 Task: Look for space in New Delhi, India from 8th June, 2023 to 12th June, 2023 for 2 adults in price range Rs.8000 to Rs.16000. Place can be private room with 1  bedroom having 1 bed and 1 bathroom. Property type can be flatguest house, hotel. Amenities needed are: washing machine. Booking option can be shelf check-in. Required host language is English.
Action: Mouse moved to (426, 77)
Screenshot: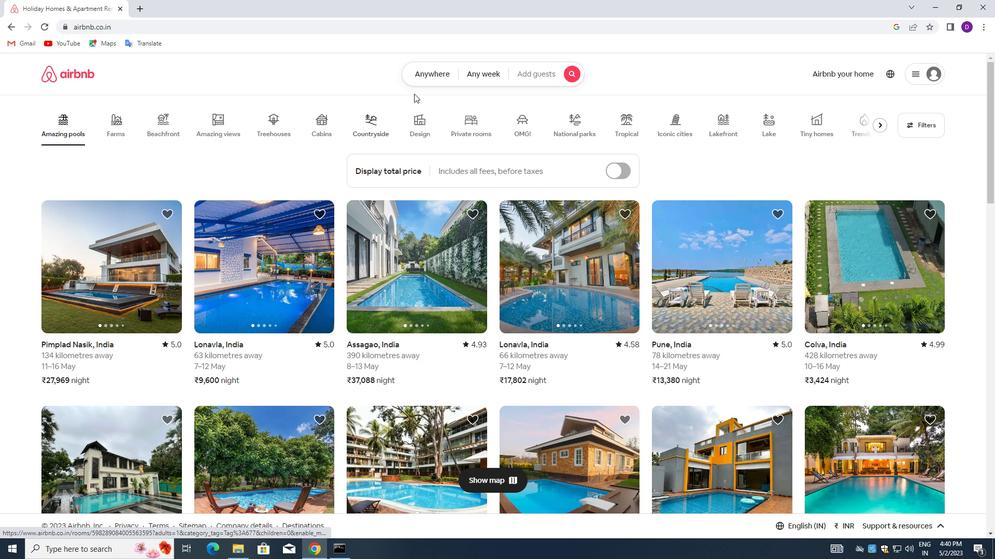 
Action: Mouse pressed left at (426, 77)
Screenshot: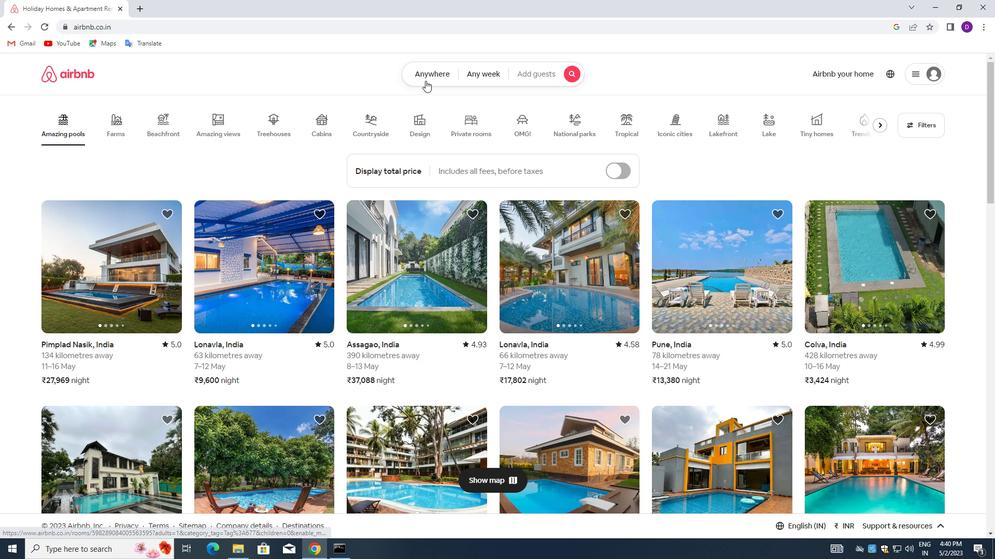 
Action: Mouse moved to (335, 115)
Screenshot: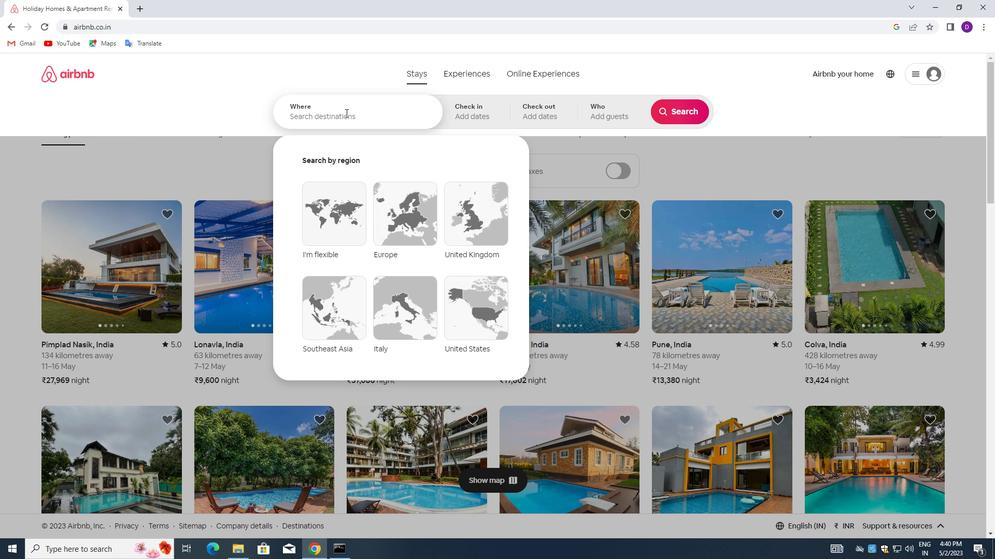 
Action: Mouse pressed left at (335, 115)
Screenshot: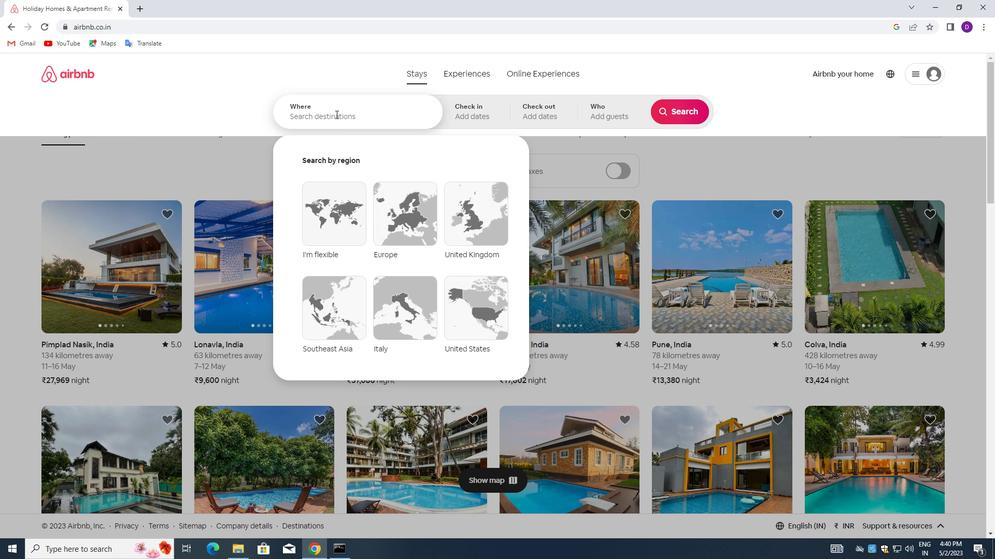 
Action: Mouse moved to (183, 113)
Screenshot: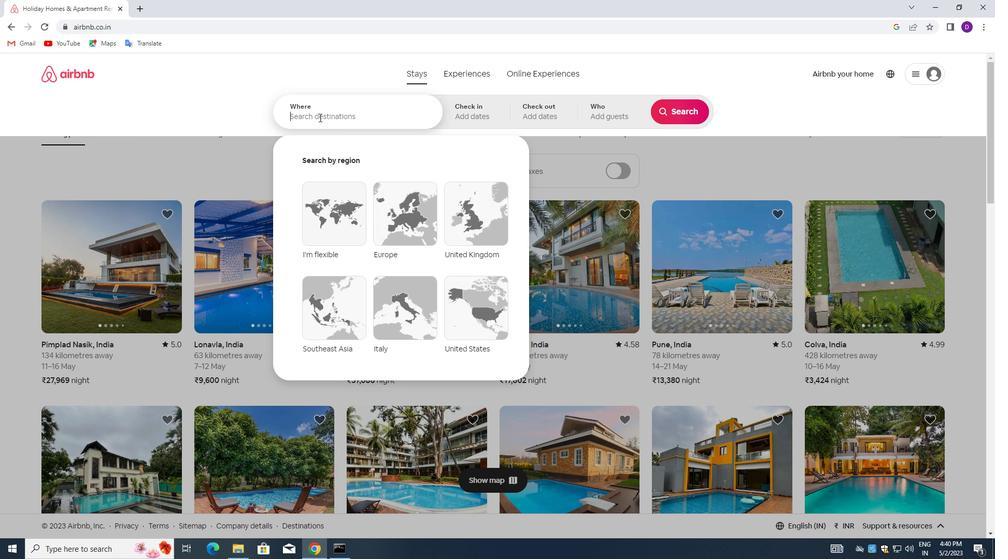 
Action: Key pressed <Key.shift_r><Key.shift>NEW<Key.space><Key.shift_r>DELHI,<Key.space><Key.down><Key.enter>
Screenshot: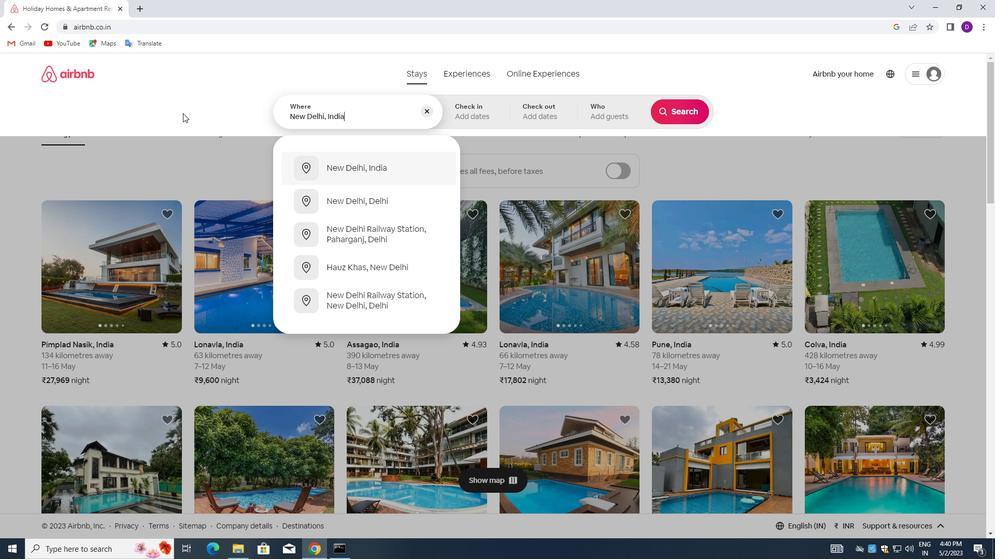 
Action: Mouse moved to (618, 264)
Screenshot: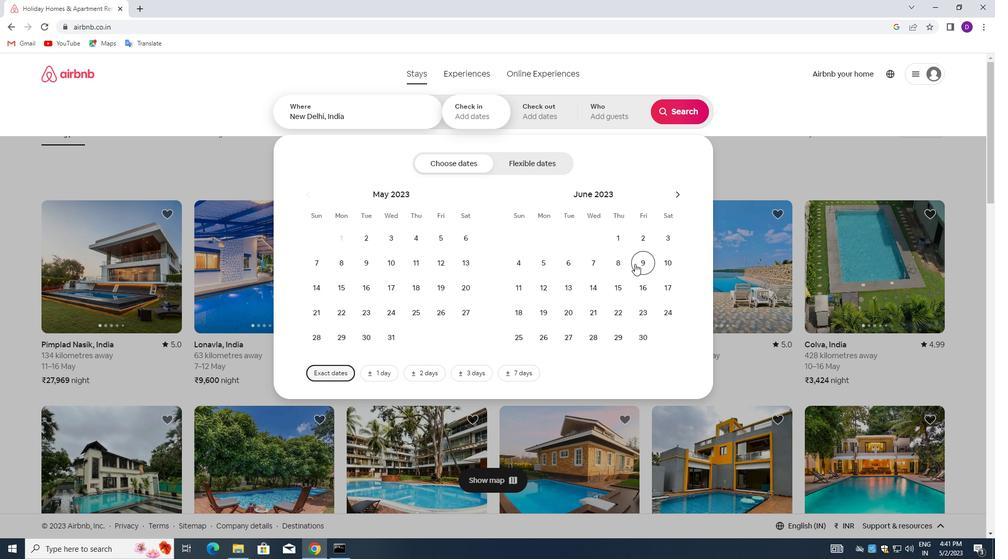 
Action: Mouse pressed left at (618, 264)
Screenshot: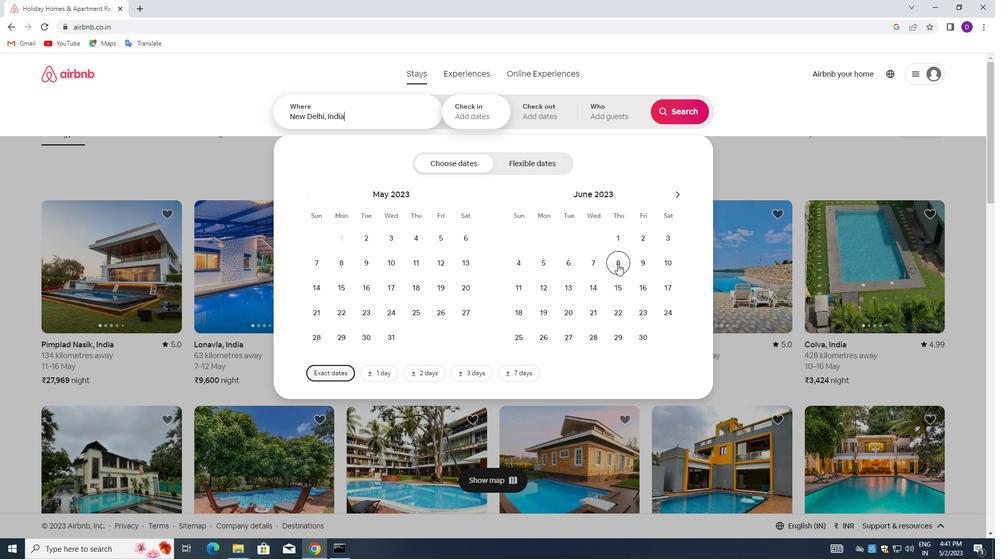 
Action: Mouse moved to (548, 284)
Screenshot: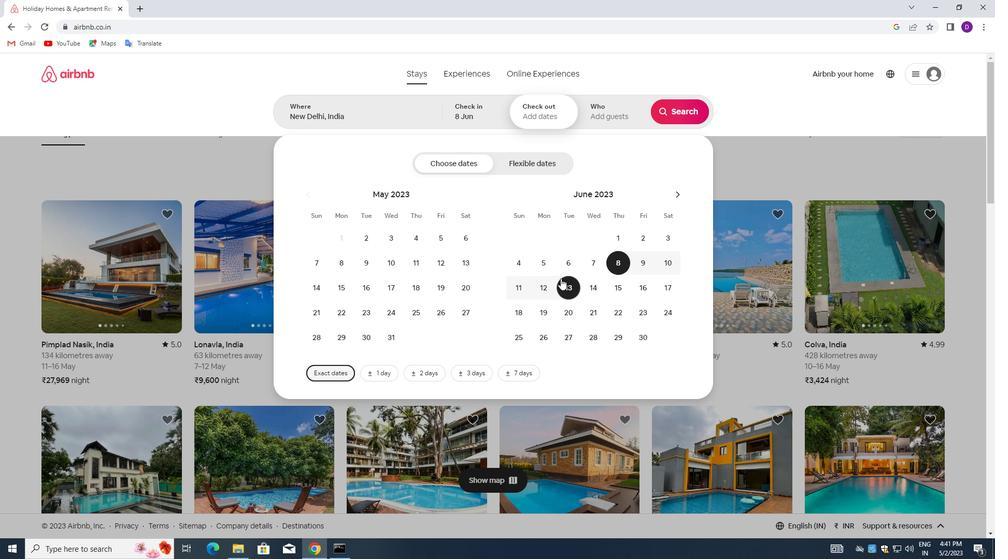 
Action: Mouse pressed left at (548, 284)
Screenshot: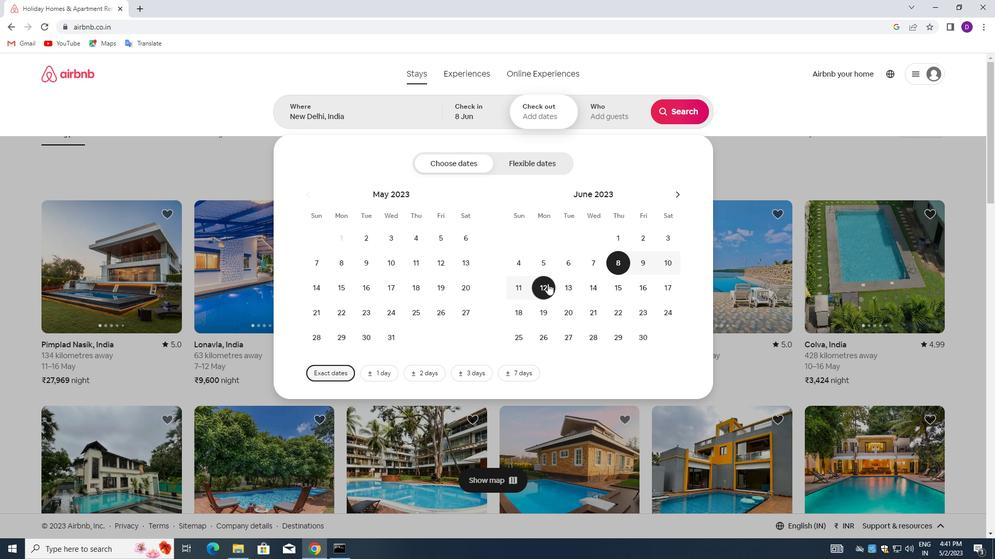 
Action: Mouse moved to (599, 120)
Screenshot: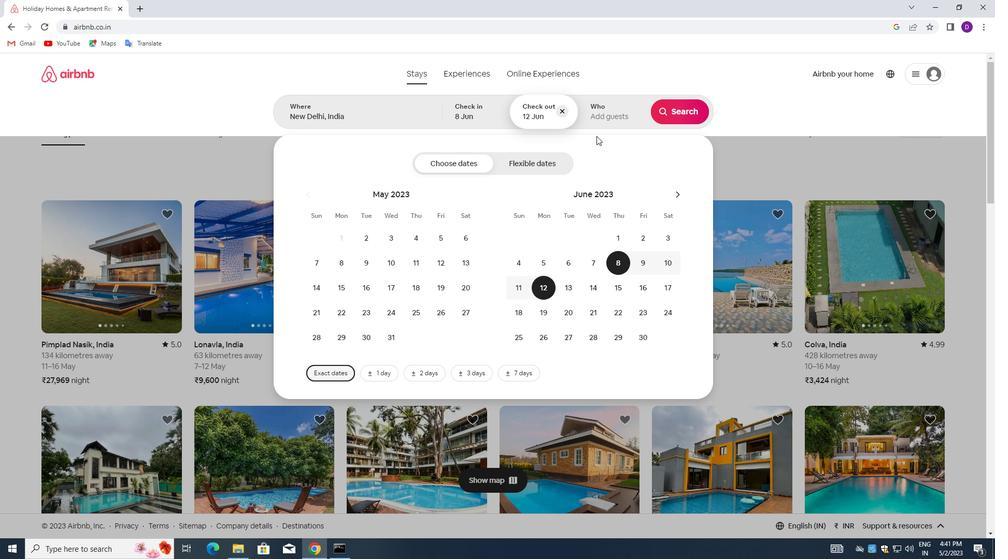 
Action: Mouse pressed left at (599, 120)
Screenshot: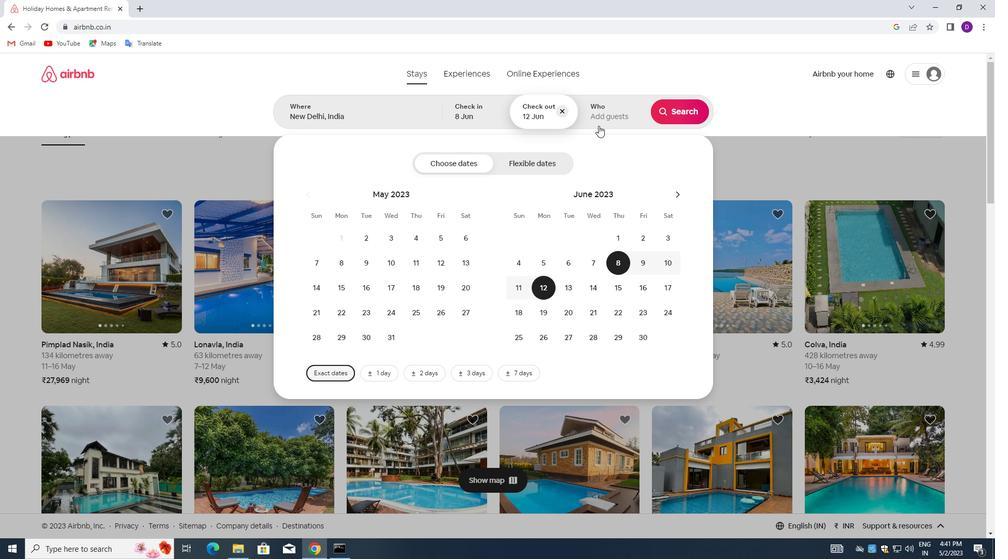 
Action: Mouse moved to (682, 169)
Screenshot: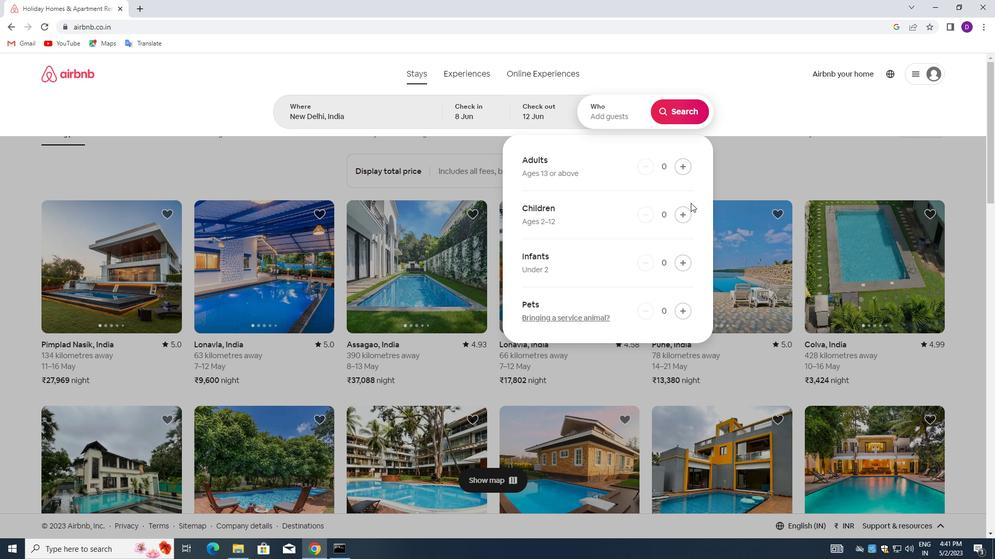 
Action: Mouse pressed left at (682, 169)
Screenshot: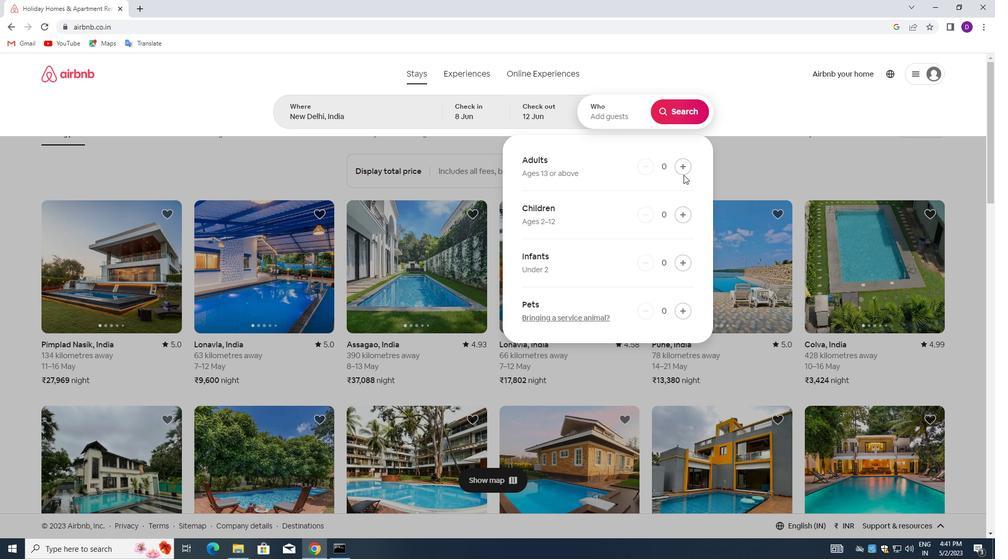 
Action: Mouse pressed left at (682, 169)
Screenshot: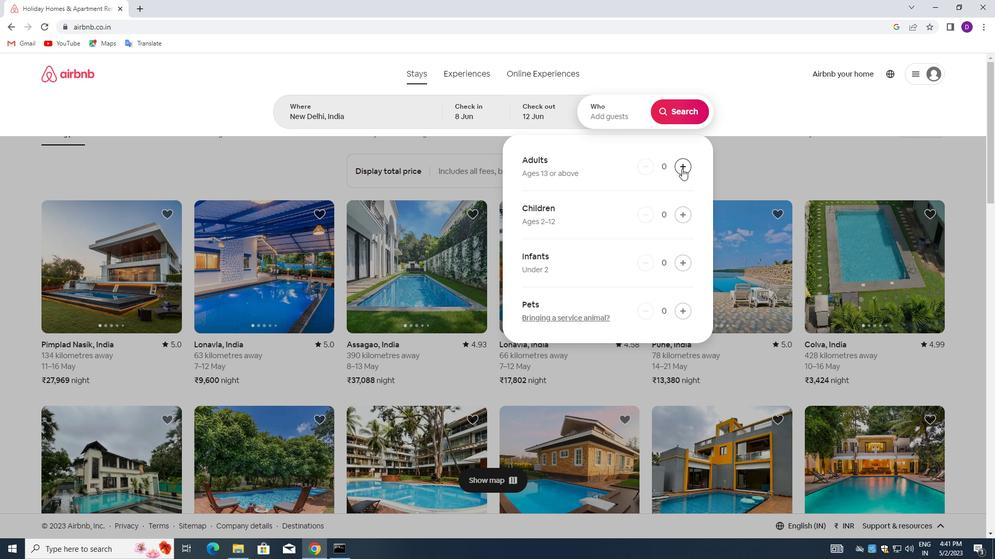 
Action: Mouse moved to (684, 108)
Screenshot: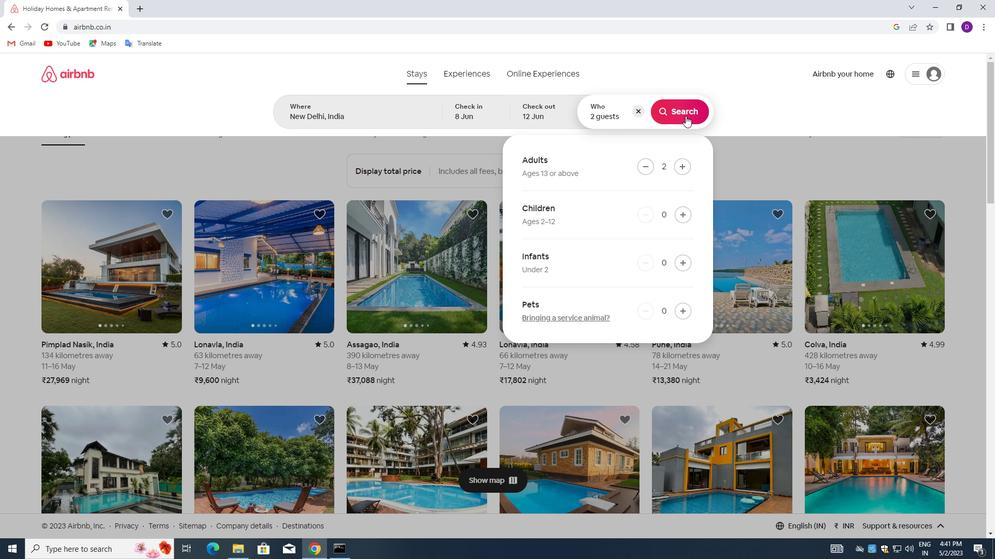 
Action: Mouse pressed left at (684, 108)
Screenshot: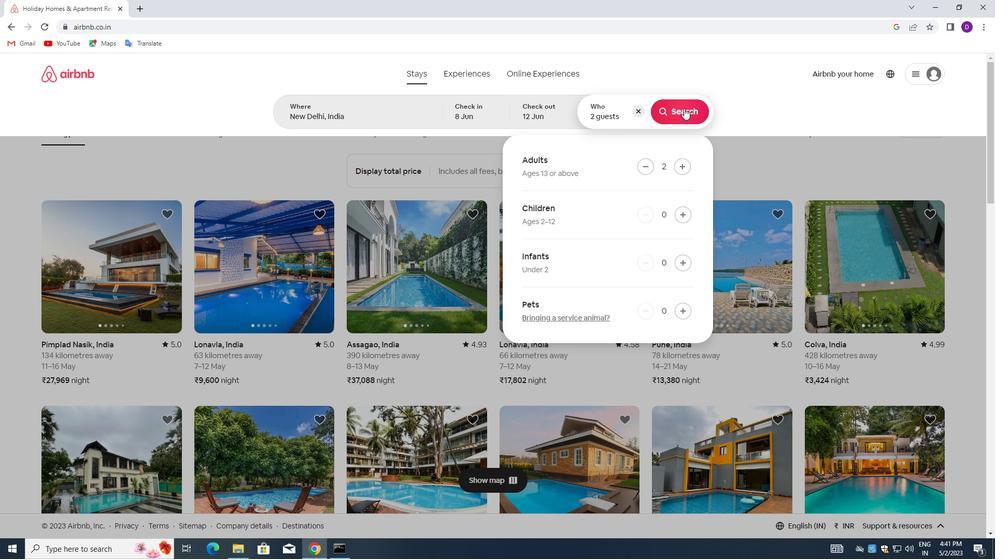 
Action: Mouse moved to (937, 118)
Screenshot: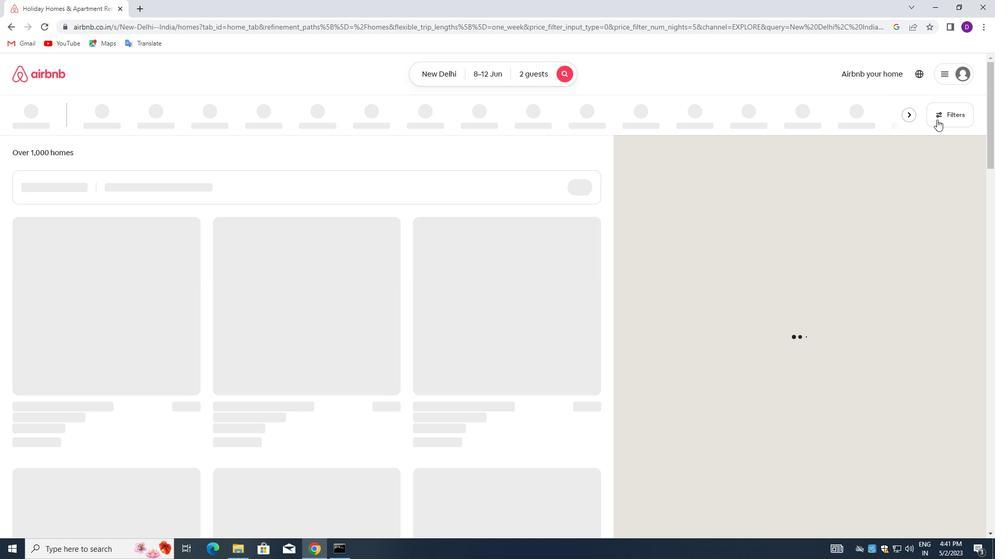 
Action: Mouse pressed left at (937, 118)
Screenshot: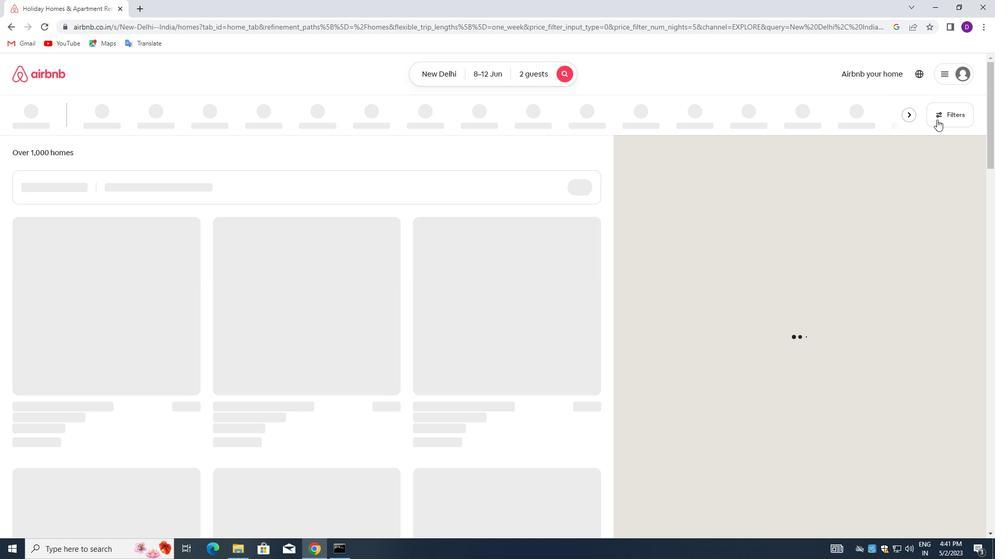 
Action: Mouse moved to (360, 247)
Screenshot: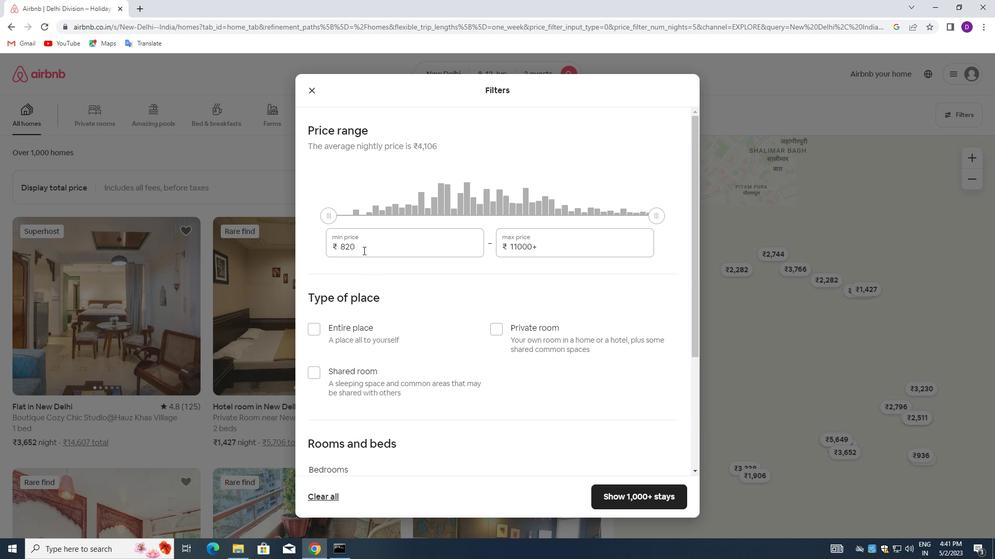 
Action: Mouse pressed left at (360, 247)
Screenshot: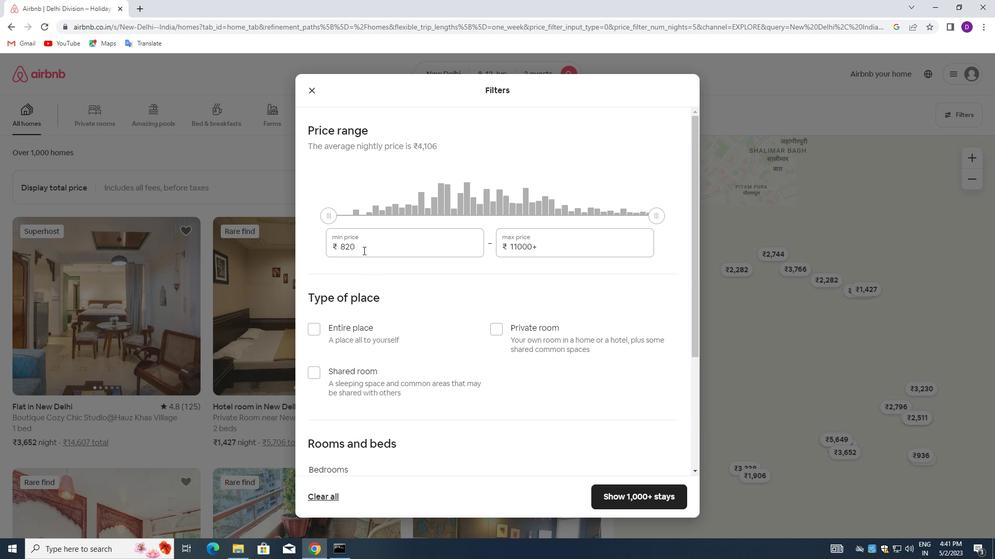 
Action: Mouse pressed left at (360, 247)
Screenshot: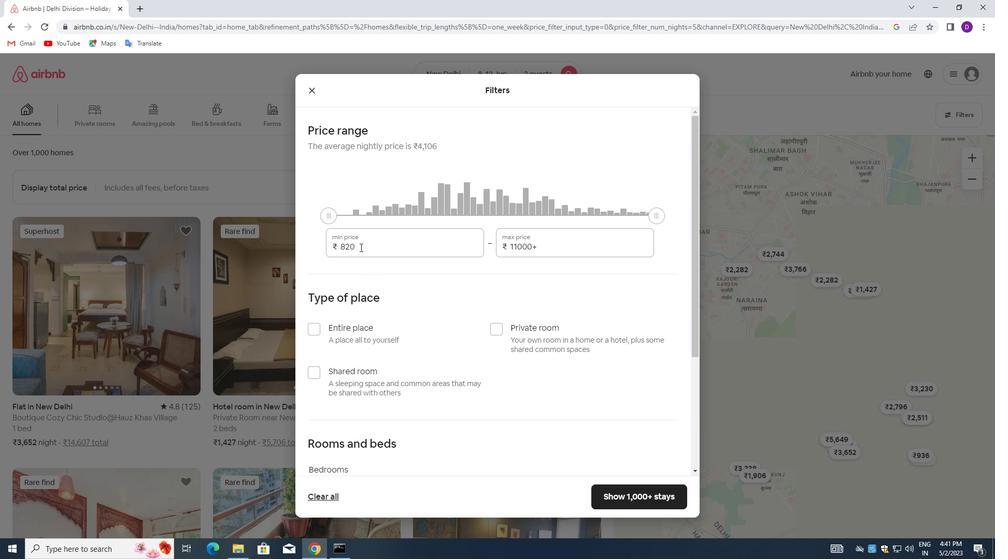 
Action: Key pressed 8000<Key.tab>16000
Screenshot: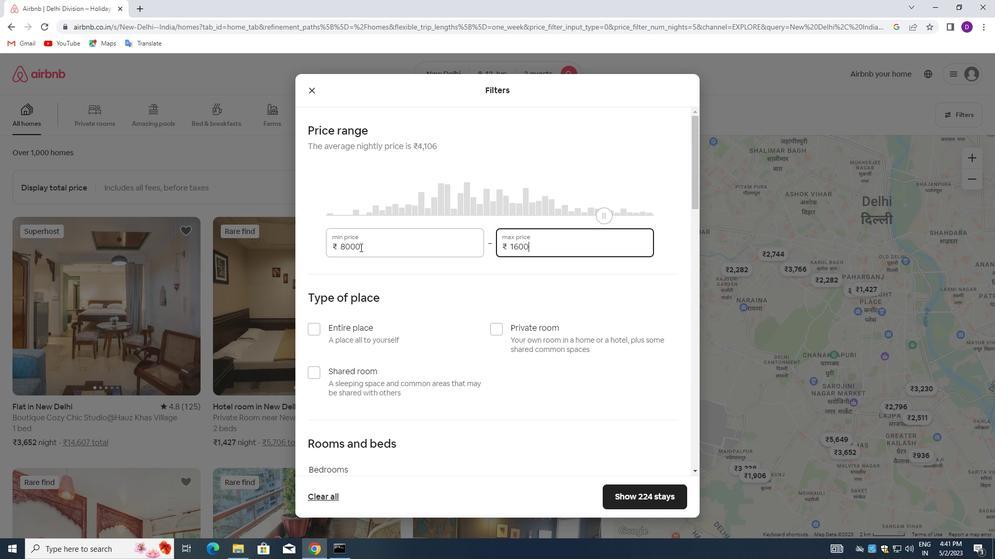 
Action: Mouse moved to (422, 345)
Screenshot: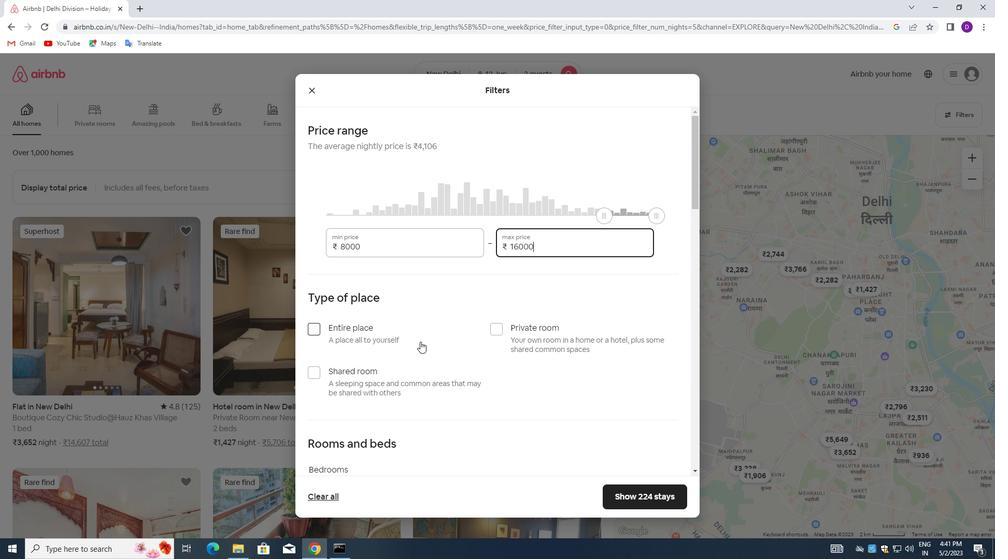 
Action: Mouse scrolled (422, 344) with delta (0, 0)
Screenshot: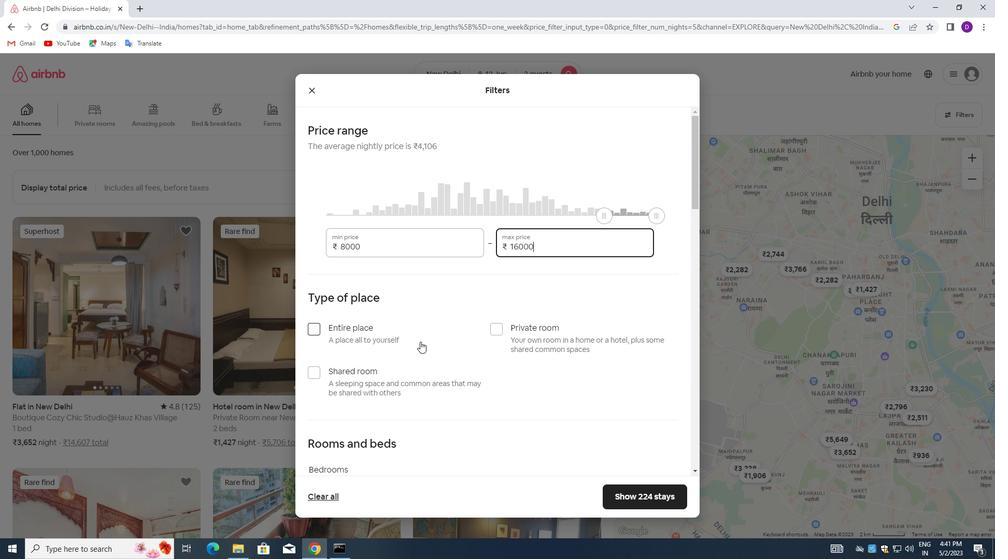 
Action: Mouse moved to (423, 347)
Screenshot: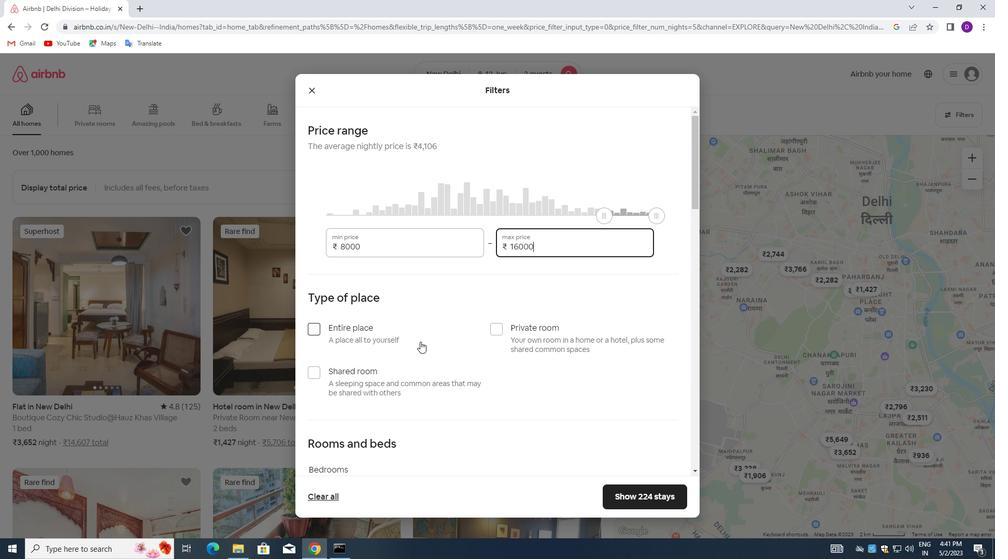 
Action: Mouse scrolled (423, 346) with delta (0, 0)
Screenshot: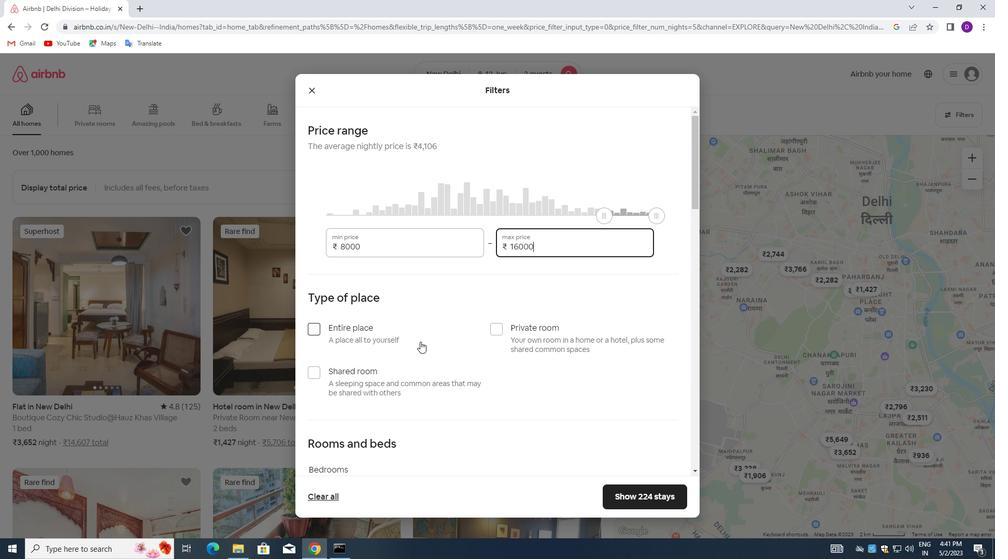 
Action: Mouse moved to (499, 227)
Screenshot: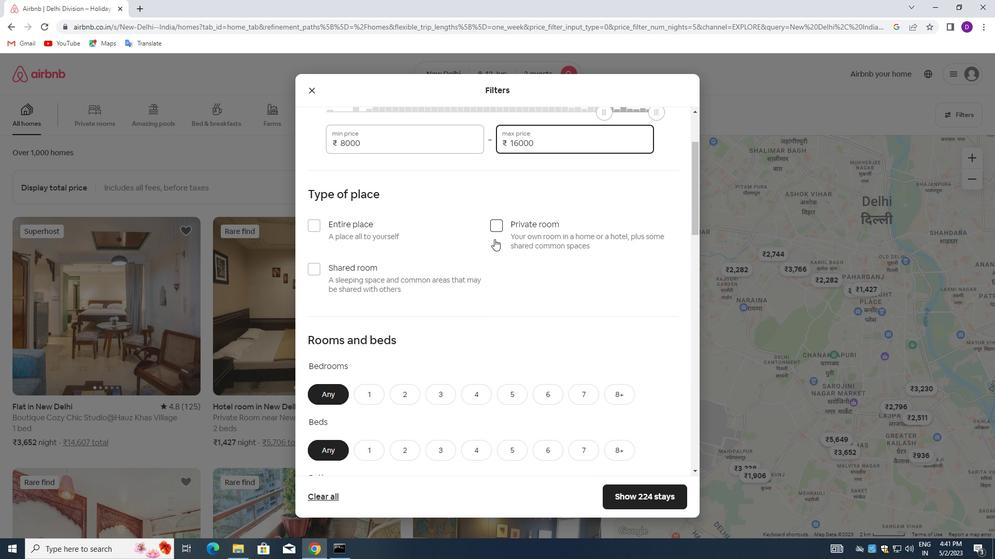 
Action: Mouse pressed left at (499, 227)
Screenshot: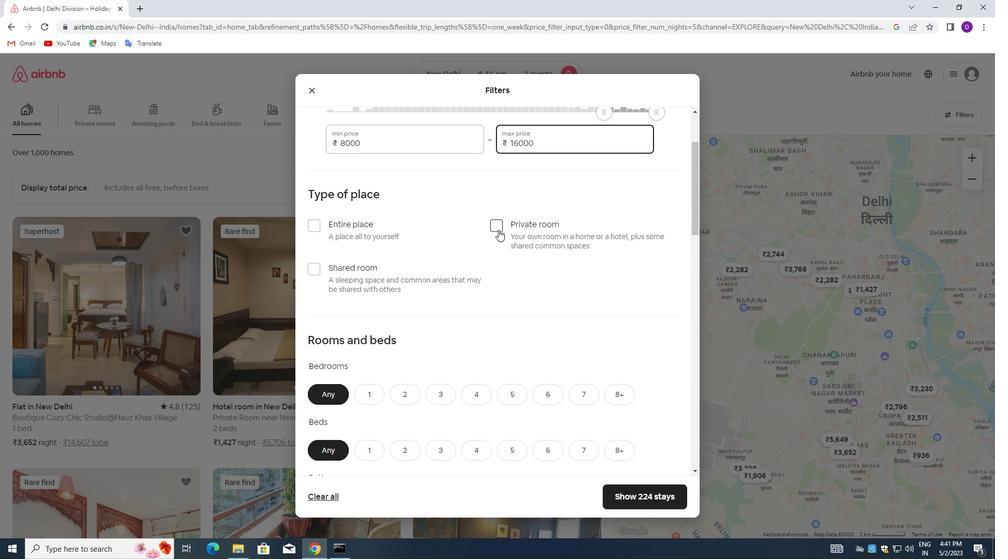 
Action: Mouse moved to (500, 277)
Screenshot: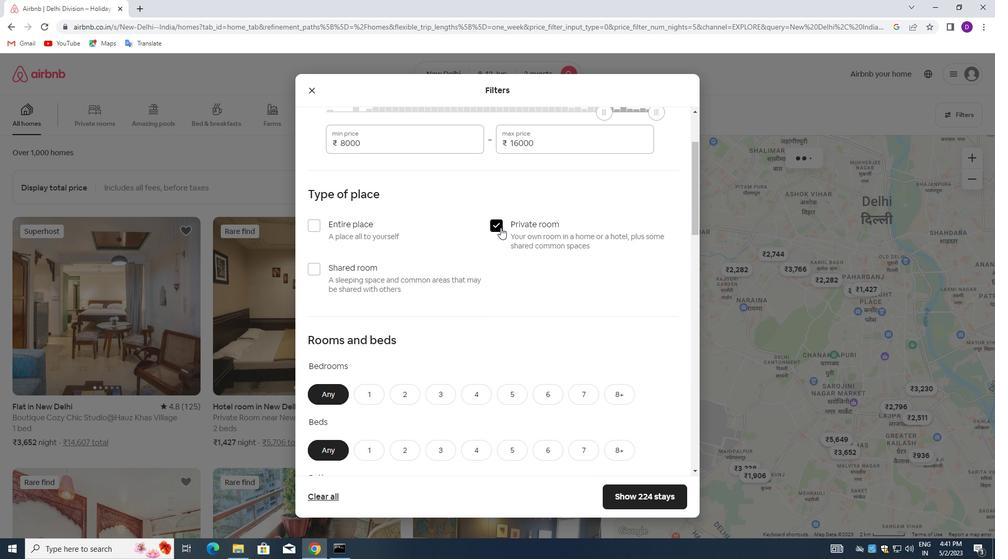 
Action: Mouse scrolled (500, 277) with delta (0, 0)
Screenshot: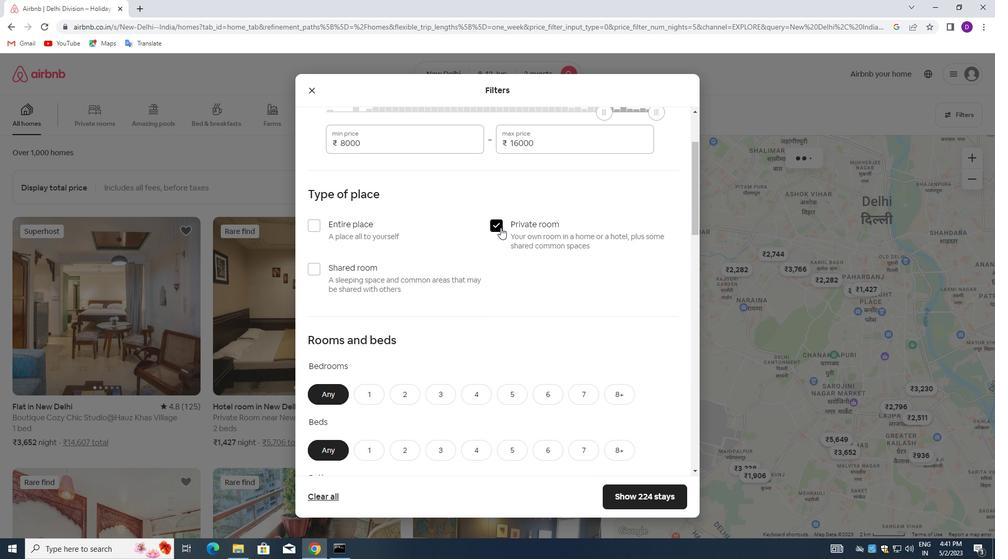 
Action: Mouse moved to (497, 284)
Screenshot: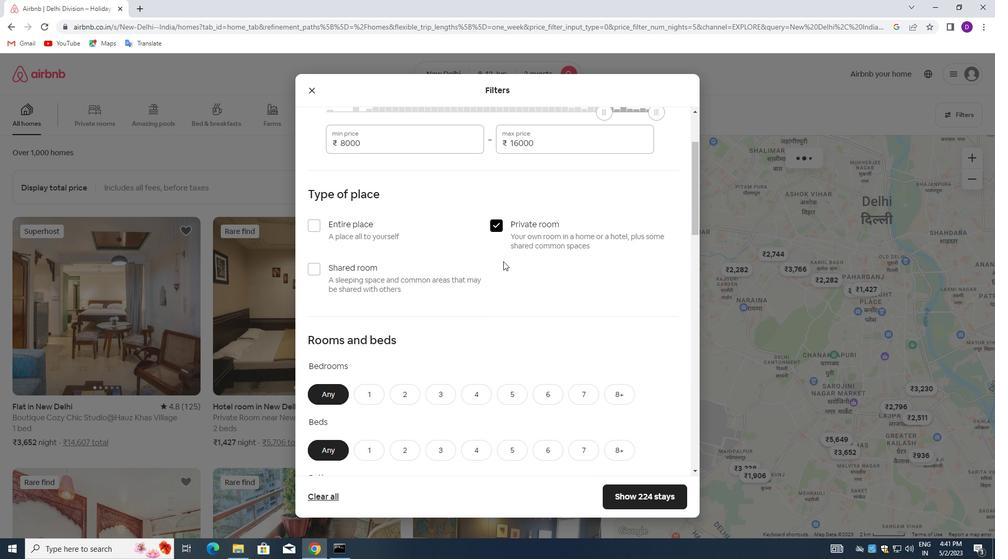 
Action: Mouse scrolled (497, 284) with delta (0, 0)
Screenshot: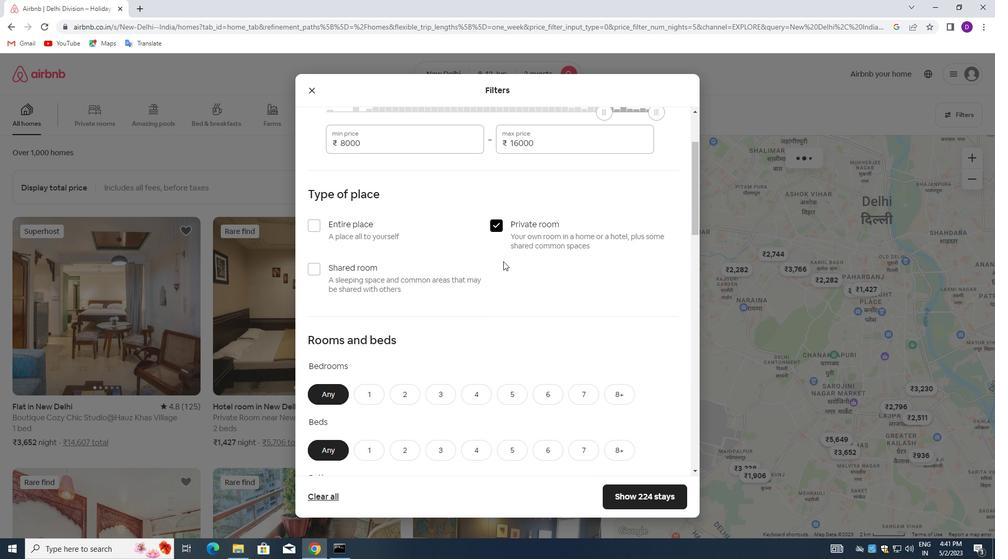 
Action: Mouse moved to (493, 290)
Screenshot: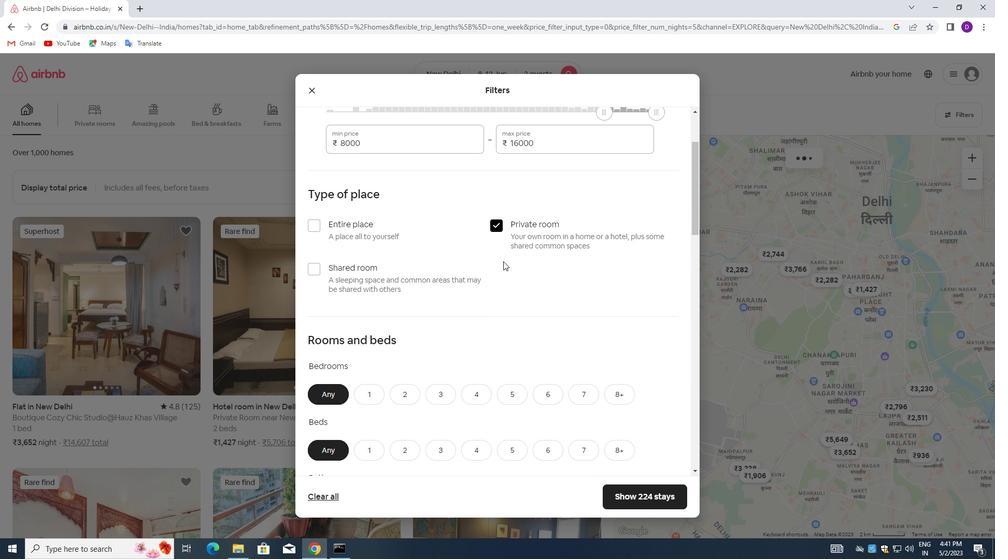
Action: Mouse scrolled (493, 289) with delta (0, 0)
Screenshot: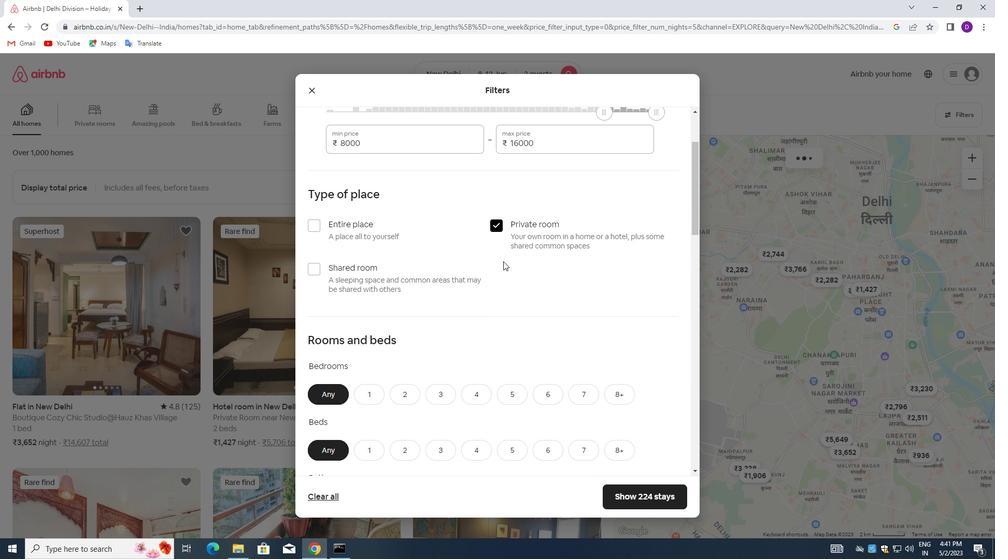 
Action: Mouse moved to (377, 238)
Screenshot: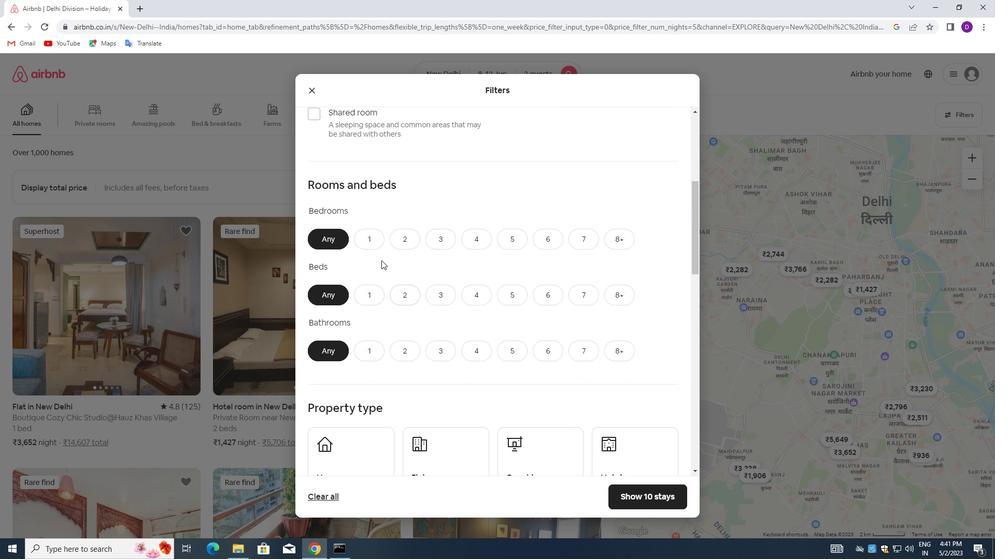
Action: Mouse pressed left at (377, 238)
Screenshot: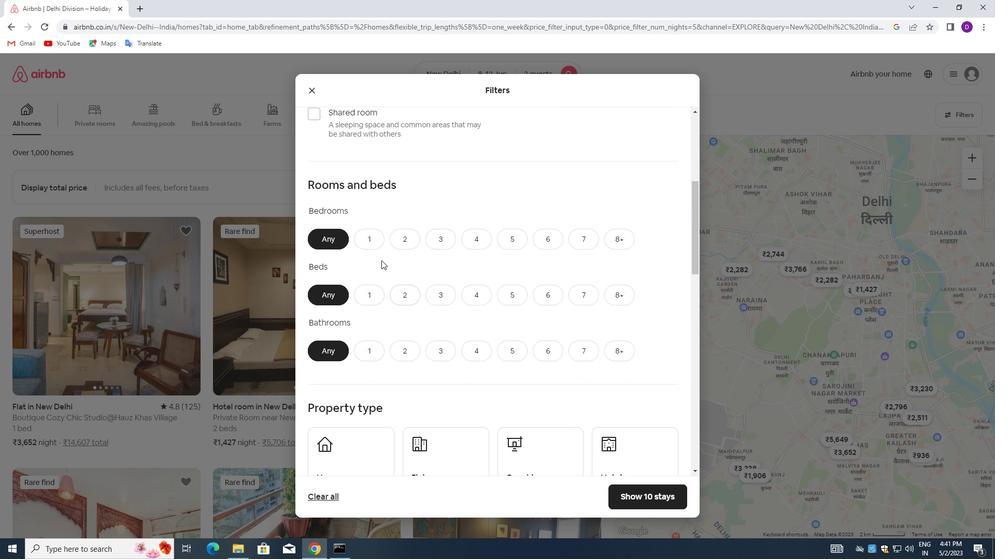 
Action: Mouse moved to (370, 296)
Screenshot: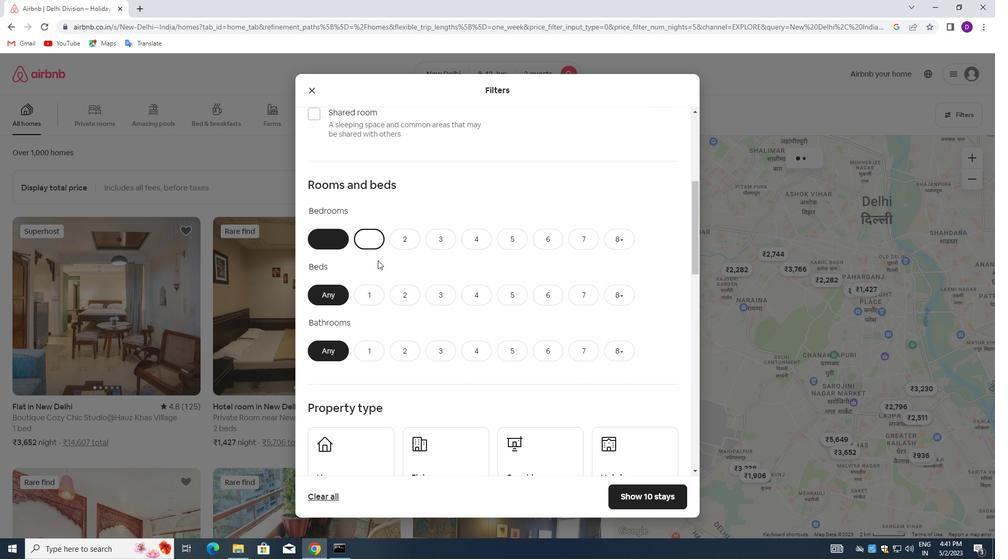 
Action: Mouse pressed left at (370, 296)
Screenshot: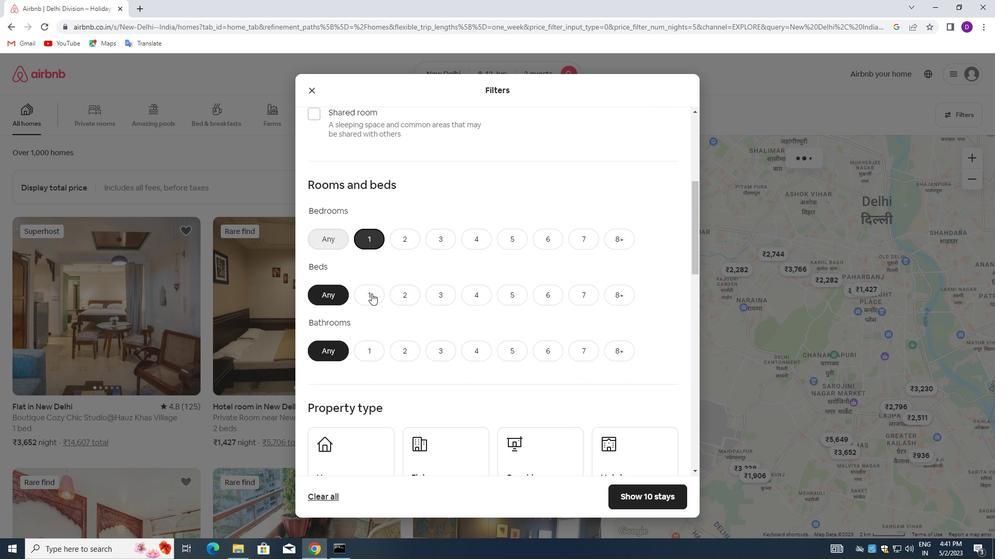 
Action: Mouse moved to (373, 345)
Screenshot: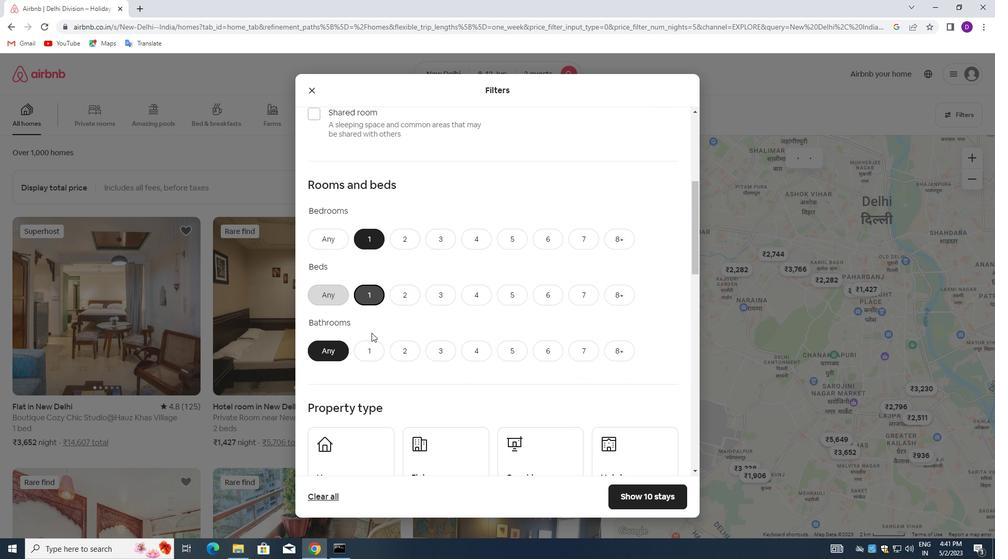 
Action: Mouse pressed left at (373, 345)
Screenshot: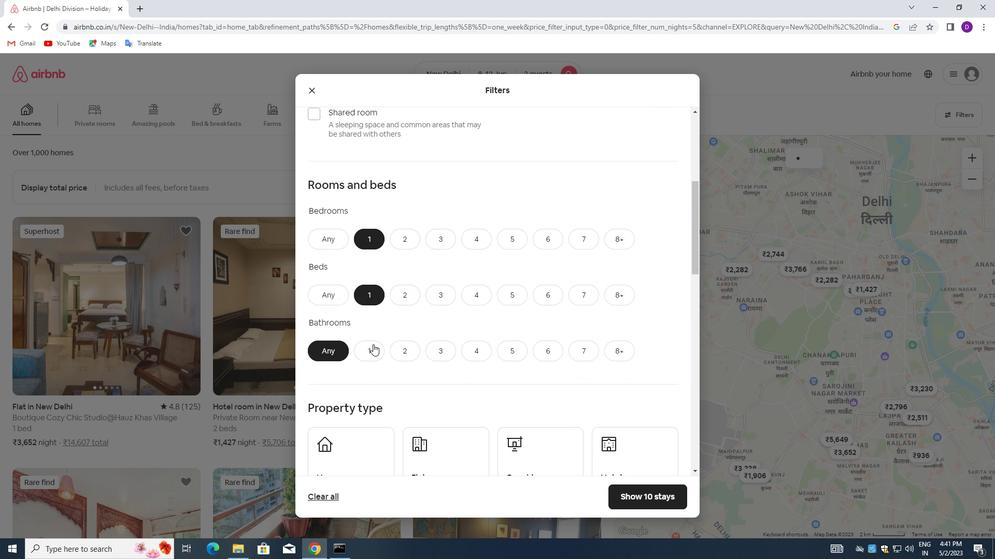 
Action: Mouse moved to (508, 321)
Screenshot: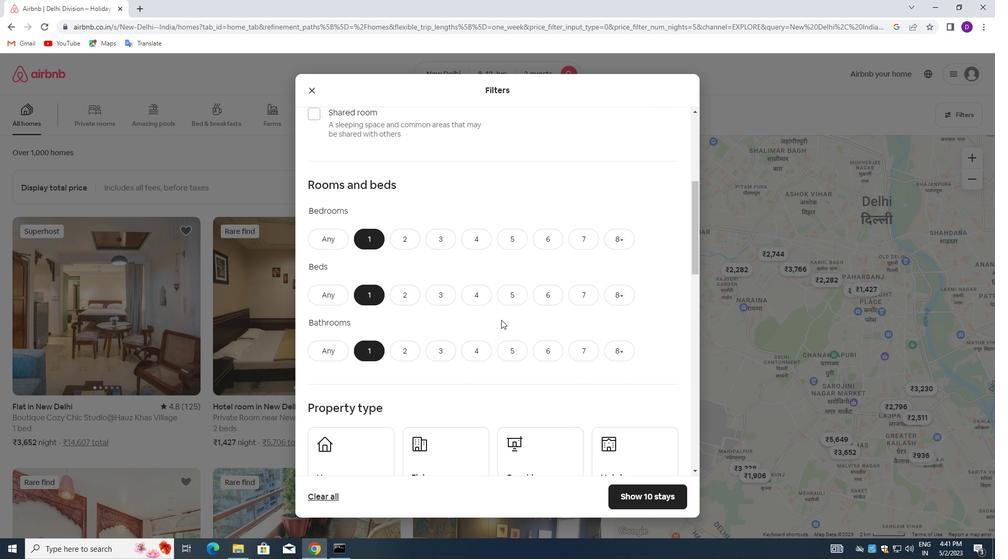 
Action: Mouse scrolled (508, 321) with delta (0, 0)
Screenshot: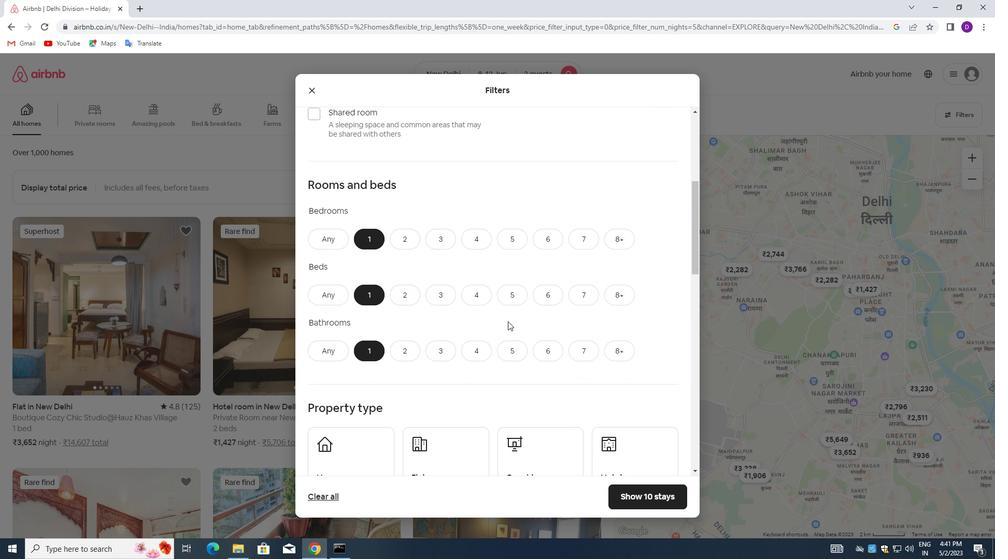 
Action: Mouse moved to (508, 322)
Screenshot: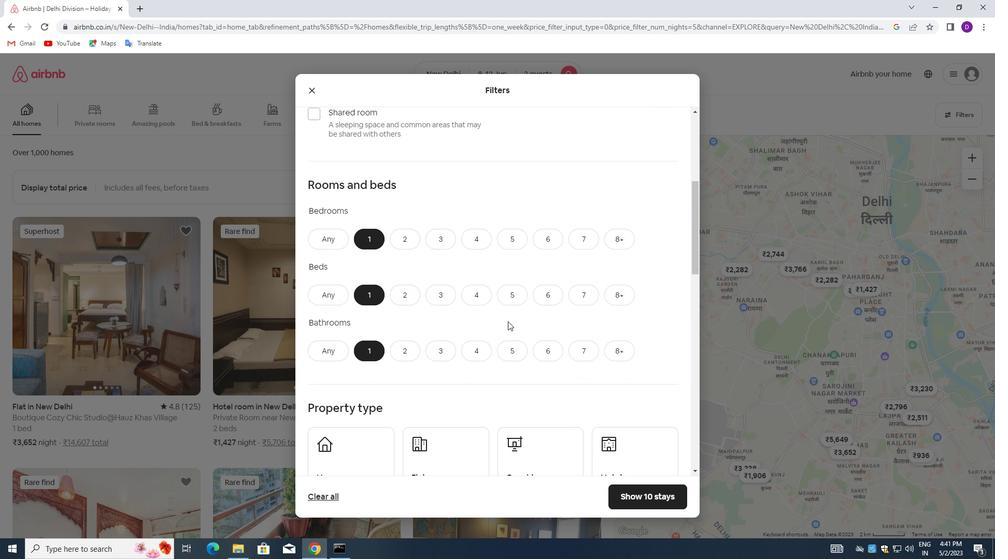 
Action: Mouse scrolled (508, 321) with delta (0, 0)
Screenshot: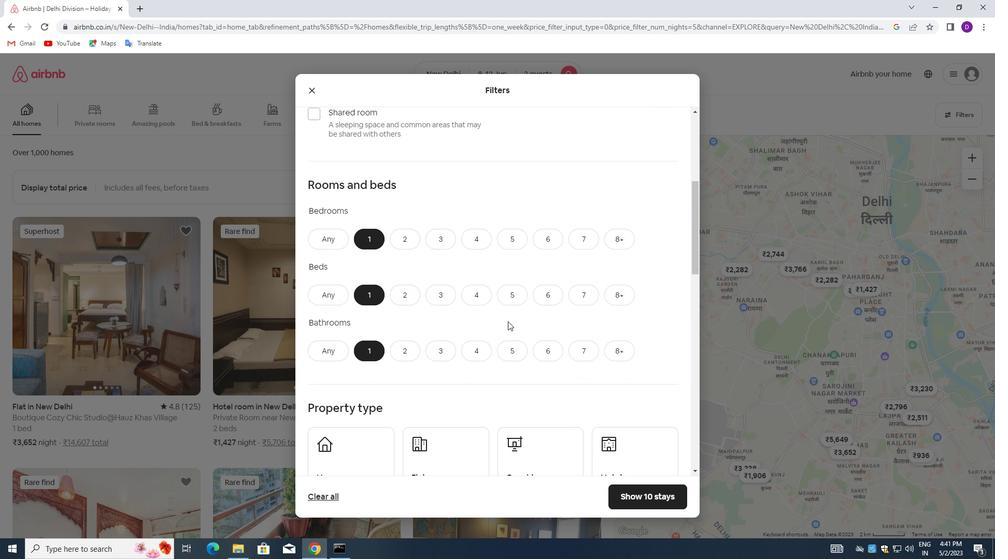 
Action: Mouse moved to (451, 358)
Screenshot: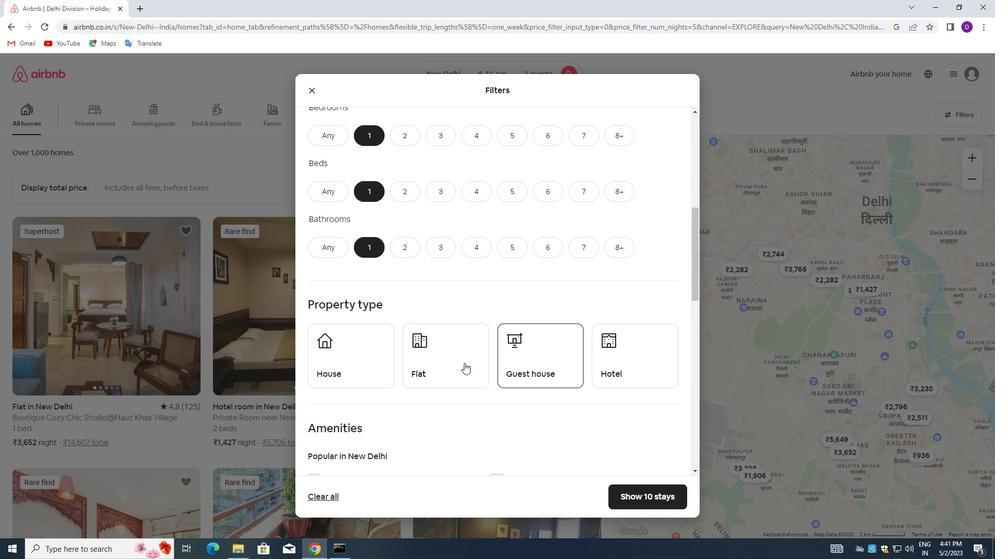 
Action: Mouse pressed left at (451, 358)
Screenshot: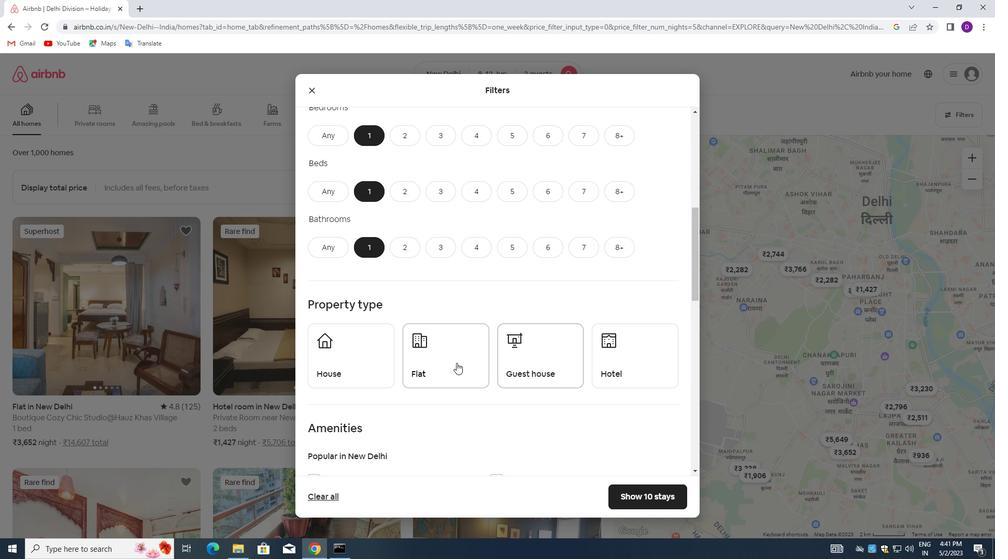 
Action: Mouse moved to (521, 352)
Screenshot: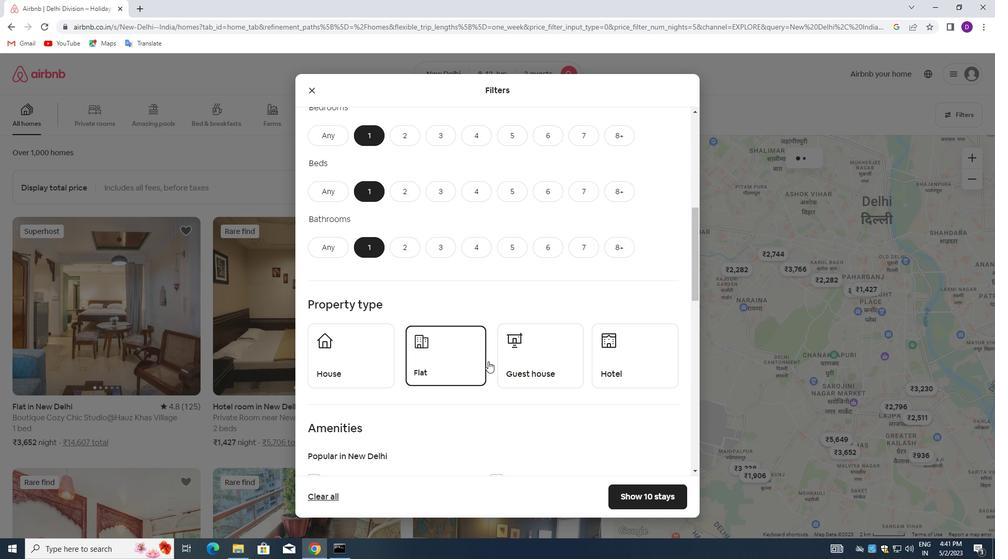 
Action: Mouse pressed left at (521, 352)
Screenshot: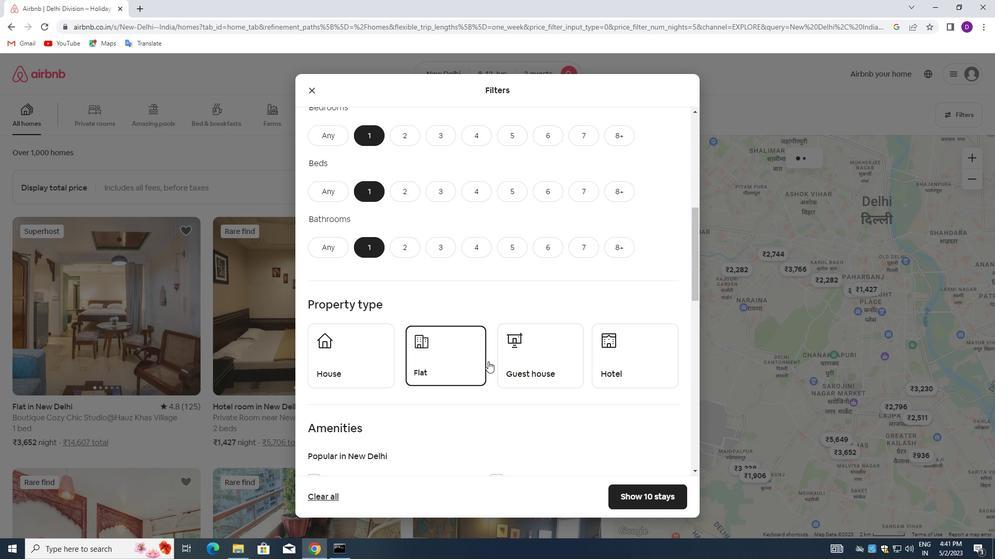 
Action: Mouse moved to (615, 355)
Screenshot: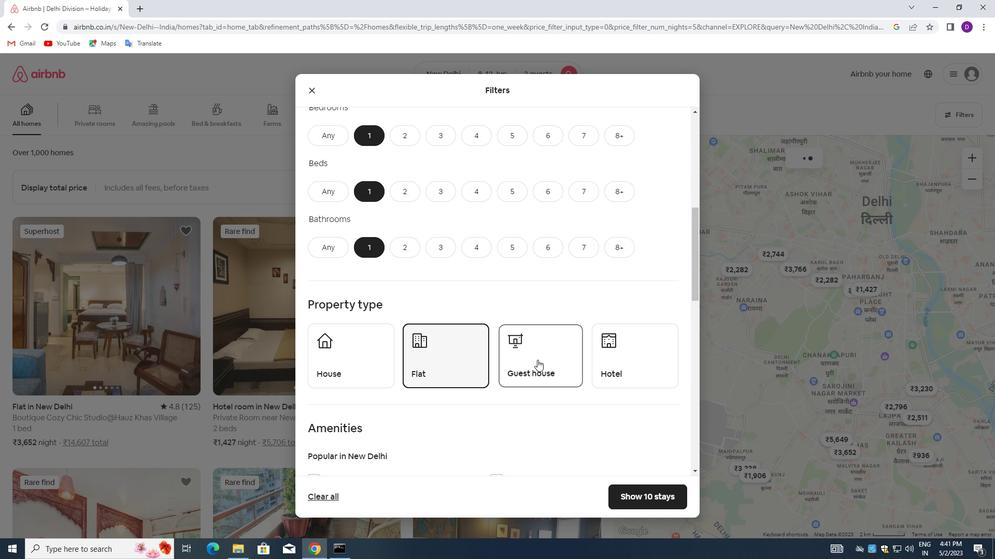 
Action: Mouse pressed left at (615, 355)
Screenshot: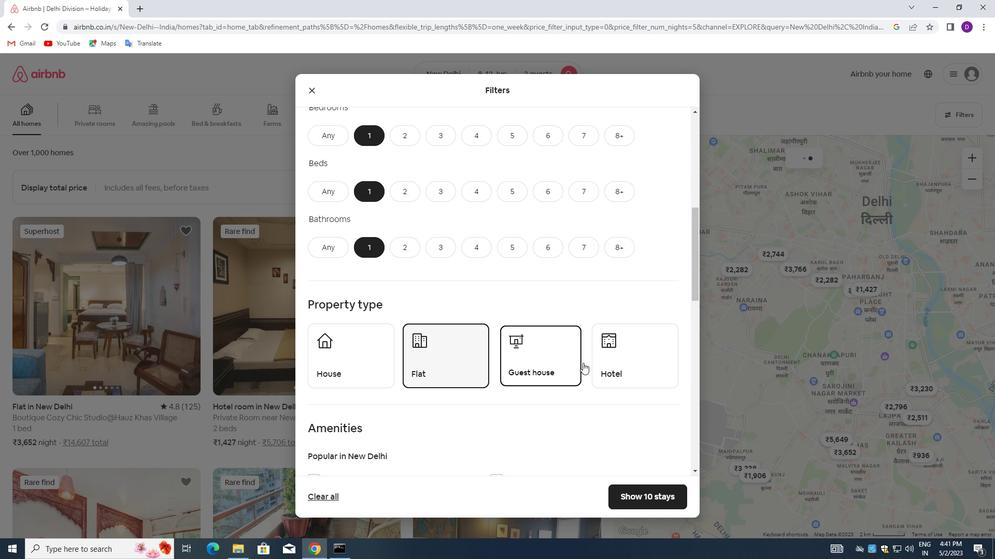 
Action: Mouse moved to (458, 341)
Screenshot: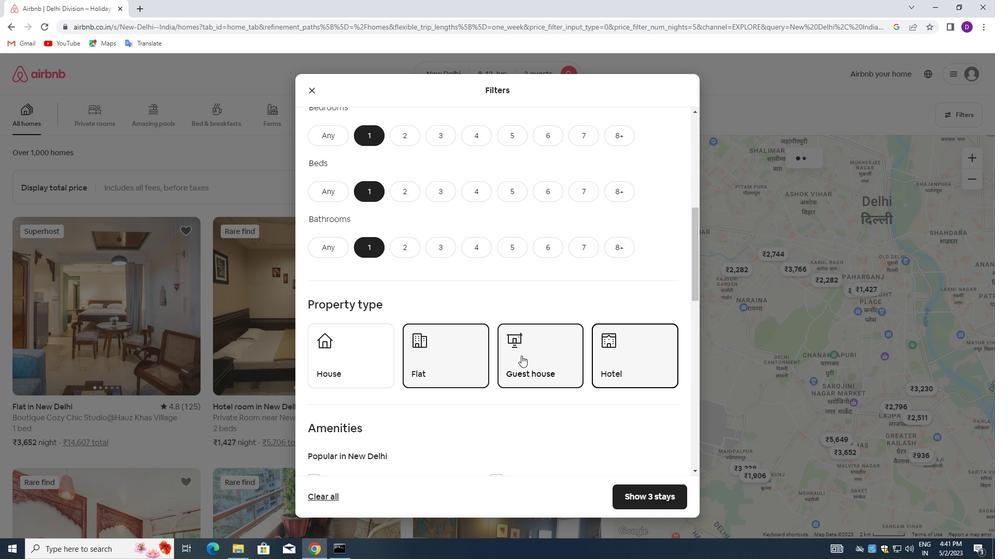 
Action: Mouse scrolled (458, 340) with delta (0, 0)
Screenshot: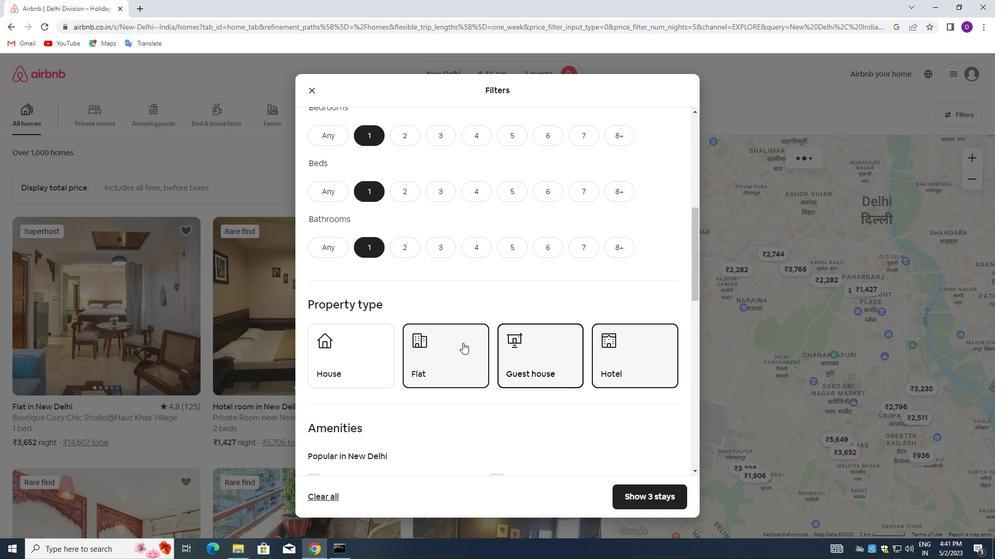 
Action: Mouse scrolled (458, 340) with delta (0, 0)
Screenshot: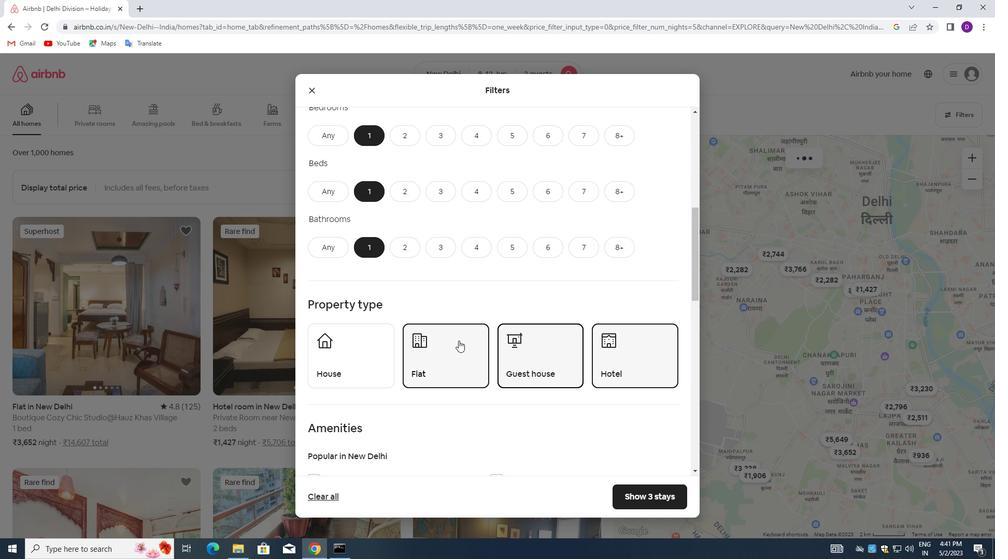
Action: Mouse scrolled (458, 340) with delta (0, 0)
Screenshot: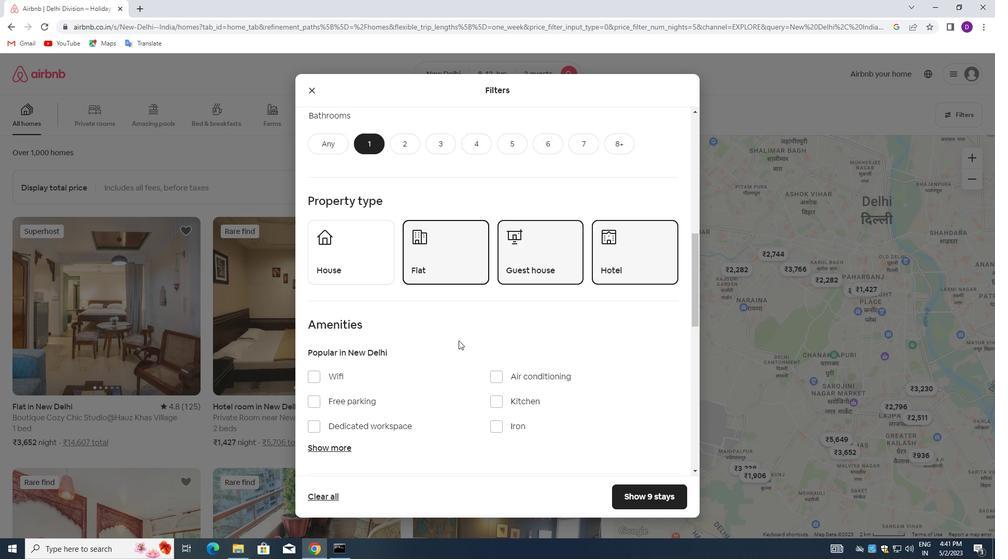 
Action: Mouse moved to (446, 330)
Screenshot: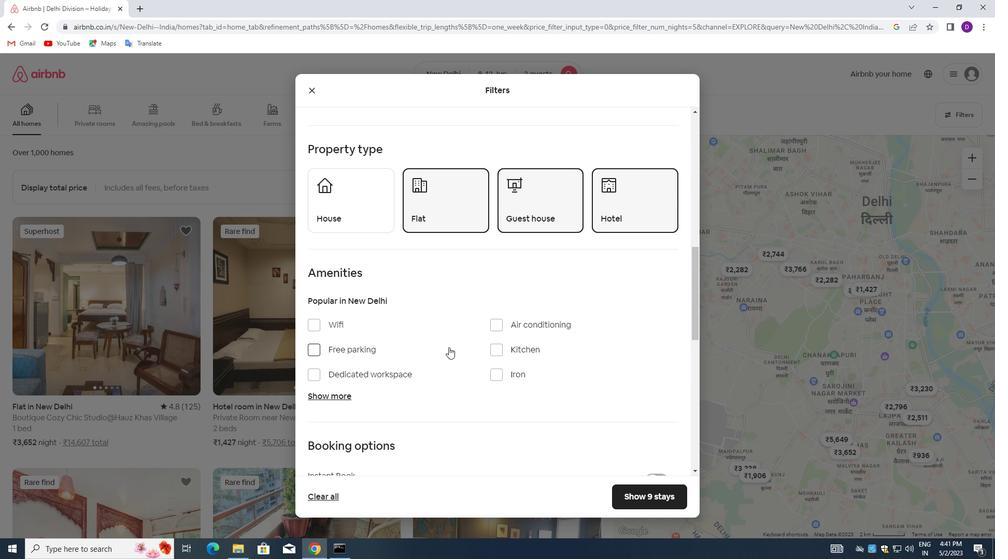 
Action: Mouse scrolled (446, 330) with delta (0, 0)
Screenshot: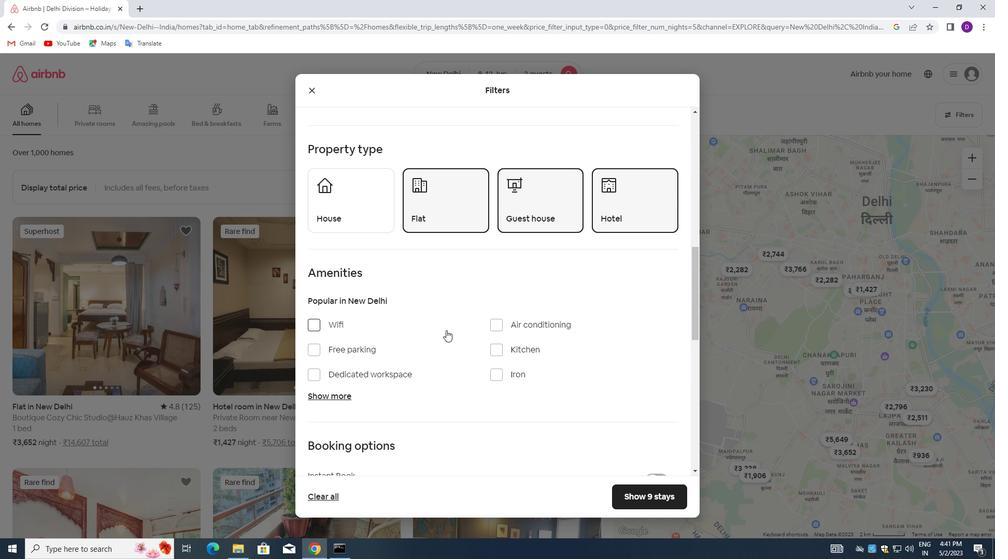 
Action: Mouse scrolled (446, 330) with delta (0, 0)
Screenshot: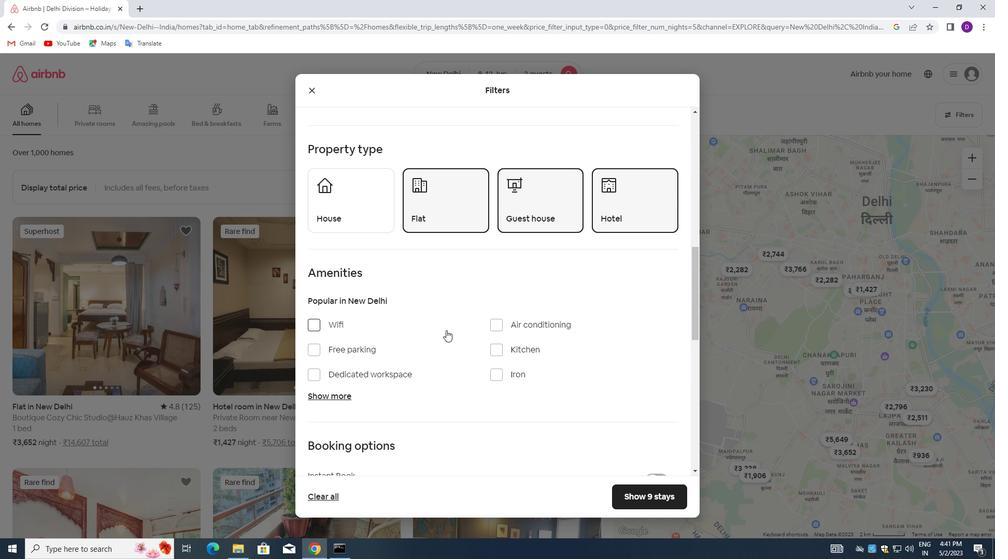 
Action: Mouse scrolled (446, 330) with delta (0, 0)
Screenshot: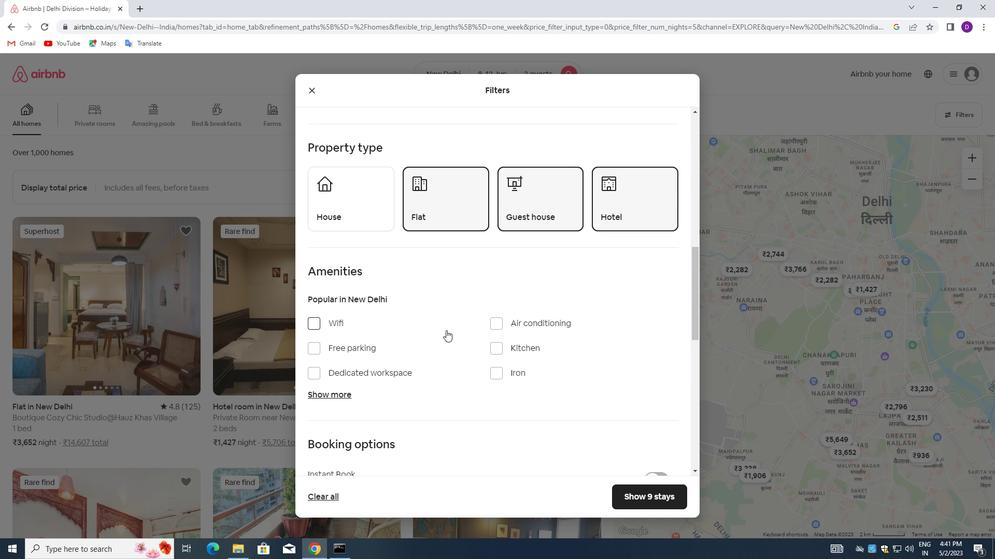 
Action: Mouse moved to (321, 241)
Screenshot: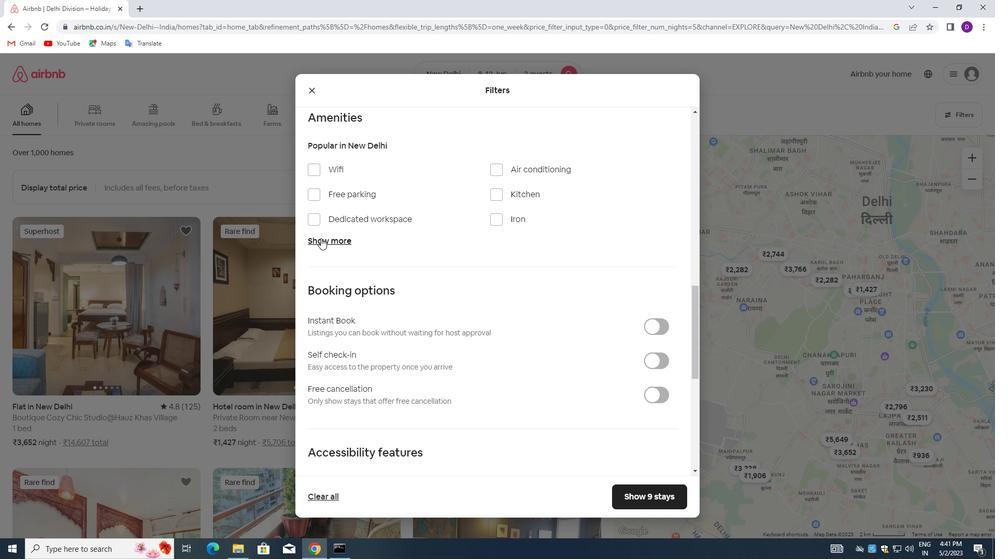 
Action: Mouse pressed left at (321, 241)
Screenshot: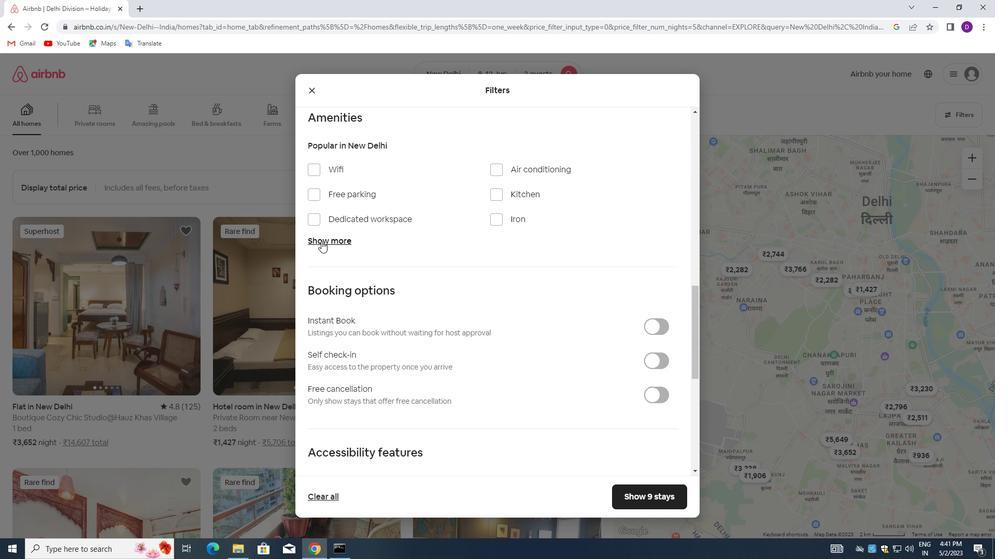 
Action: Mouse moved to (310, 276)
Screenshot: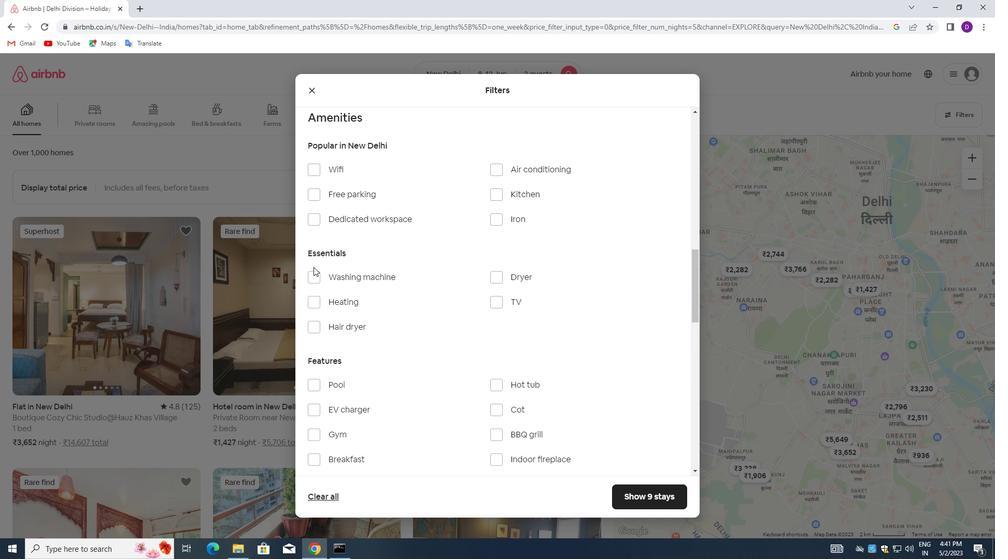 
Action: Mouse pressed left at (310, 276)
Screenshot: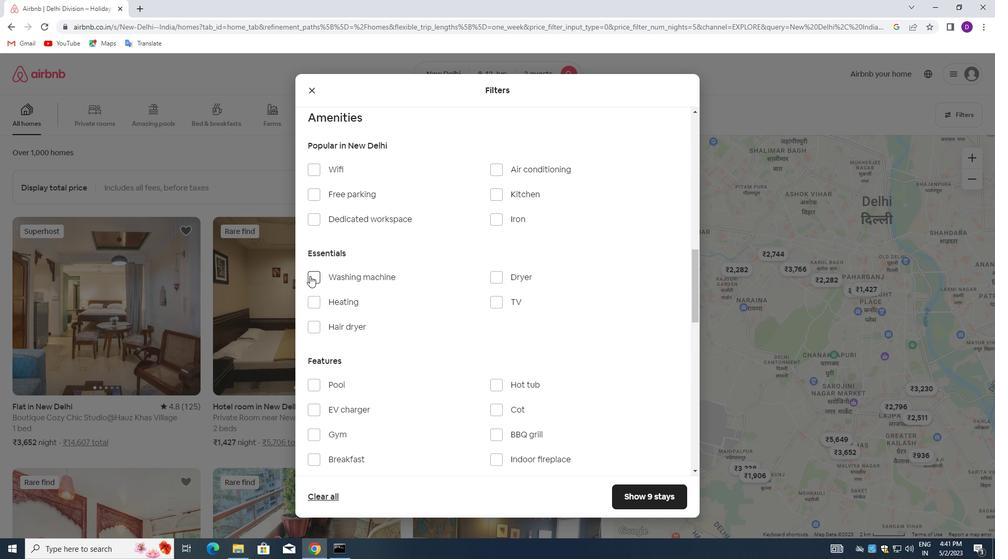 
Action: Mouse moved to (495, 330)
Screenshot: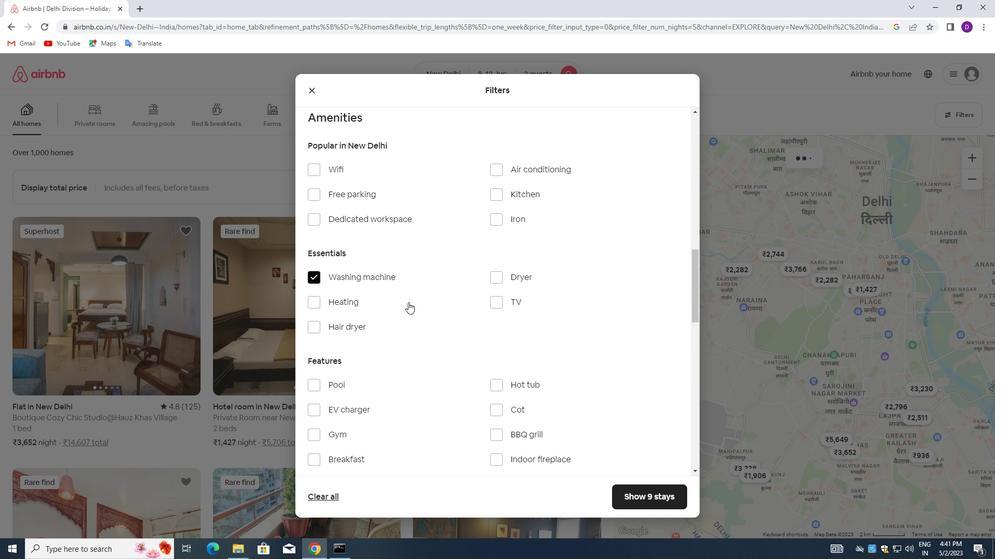 
Action: Mouse scrolled (495, 329) with delta (0, 0)
Screenshot: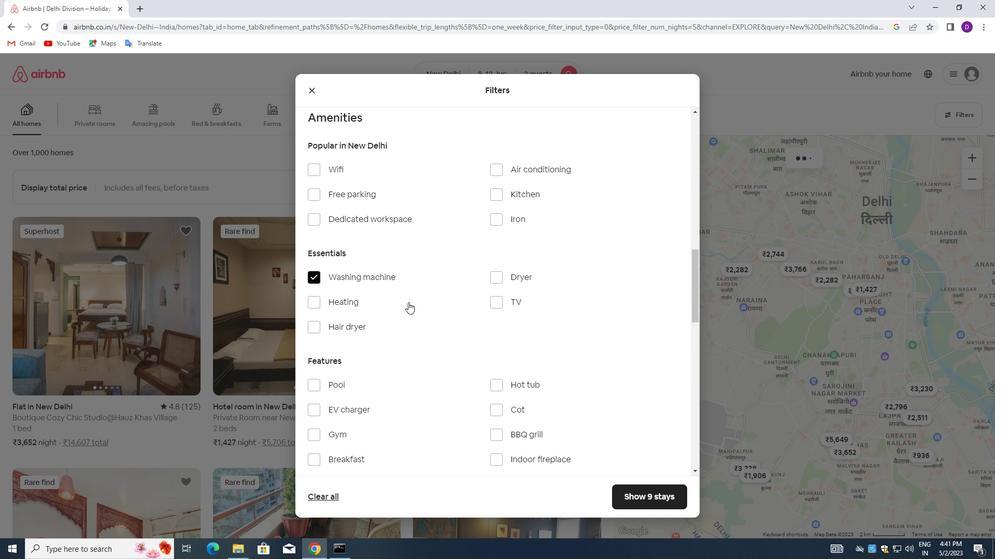 
Action: Mouse moved to (496, 331)
Screenshot: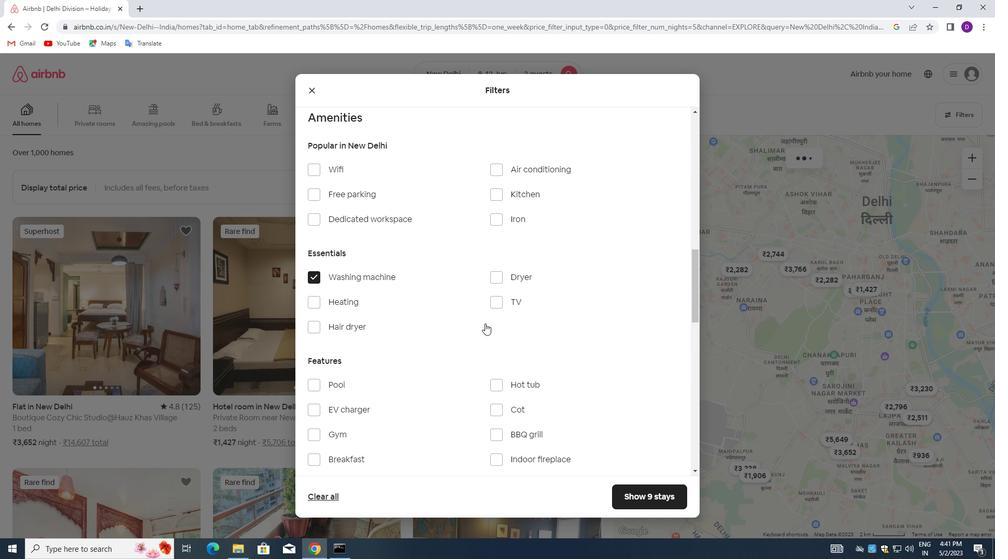 
Action: Mouse scrolled (496, 331) with delta (0, 0)
Screenshot: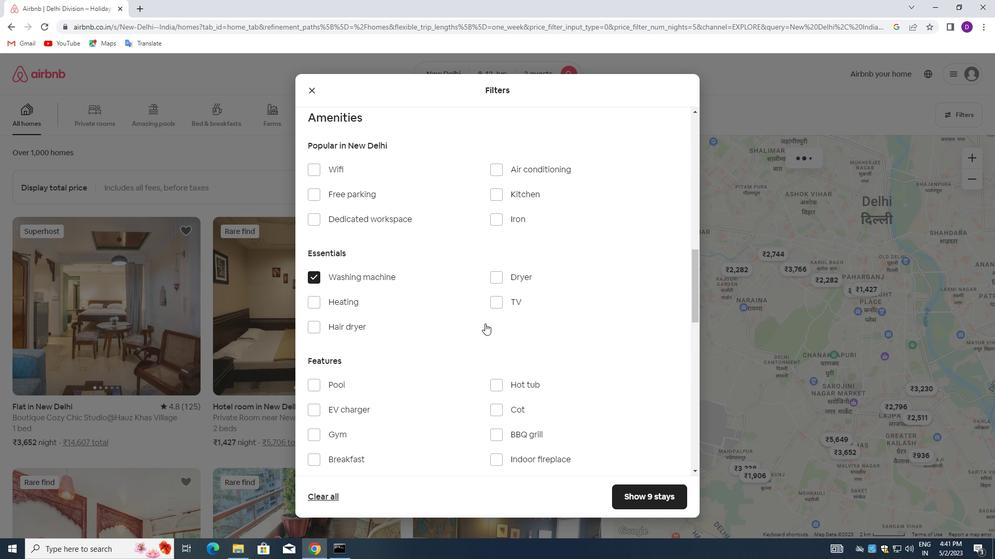
Action: Mouse moved to (504, 354)
Screenshot: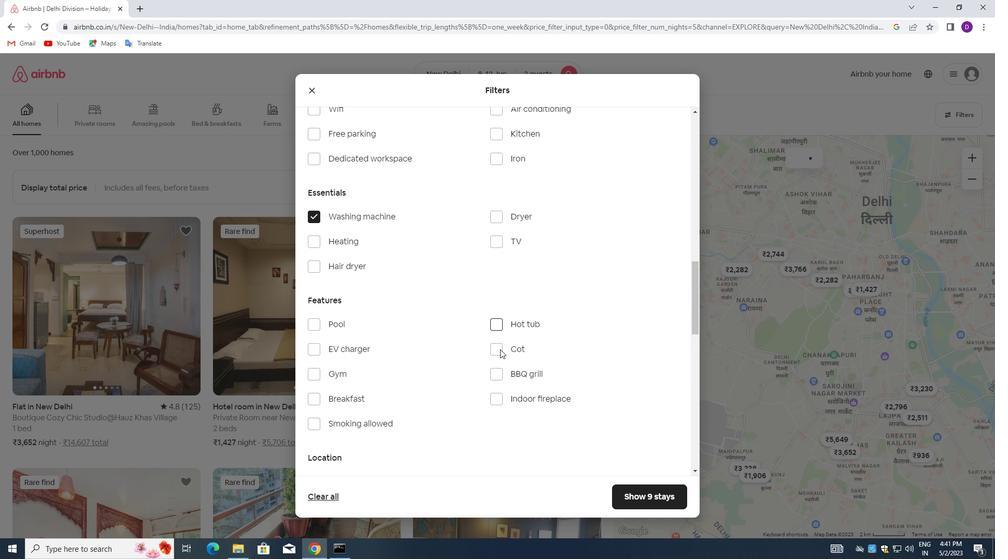 
Action: Mouse scrolled (504, 354) with delta (0, 0)
Screenshot: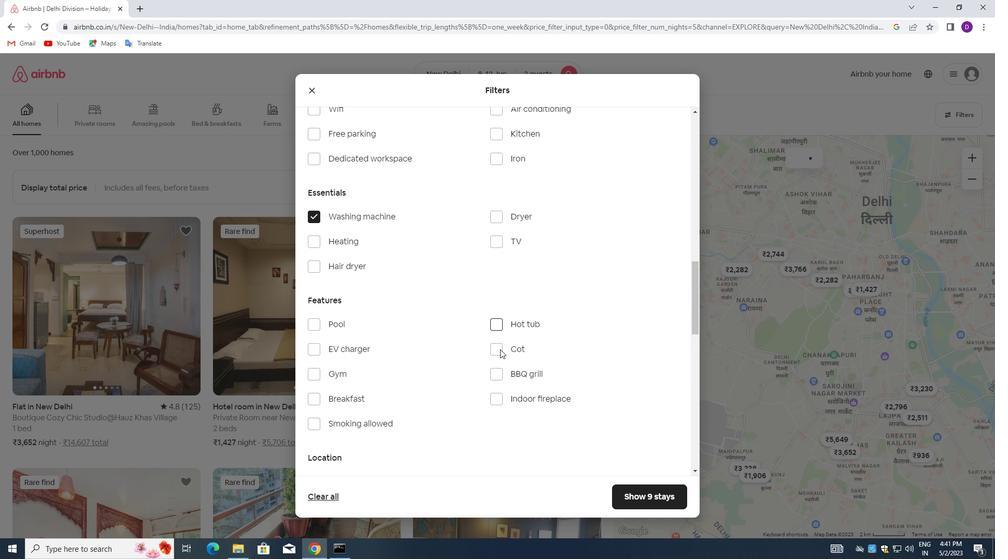 
Action: Mouse moved to (505, 354)
Screenshot: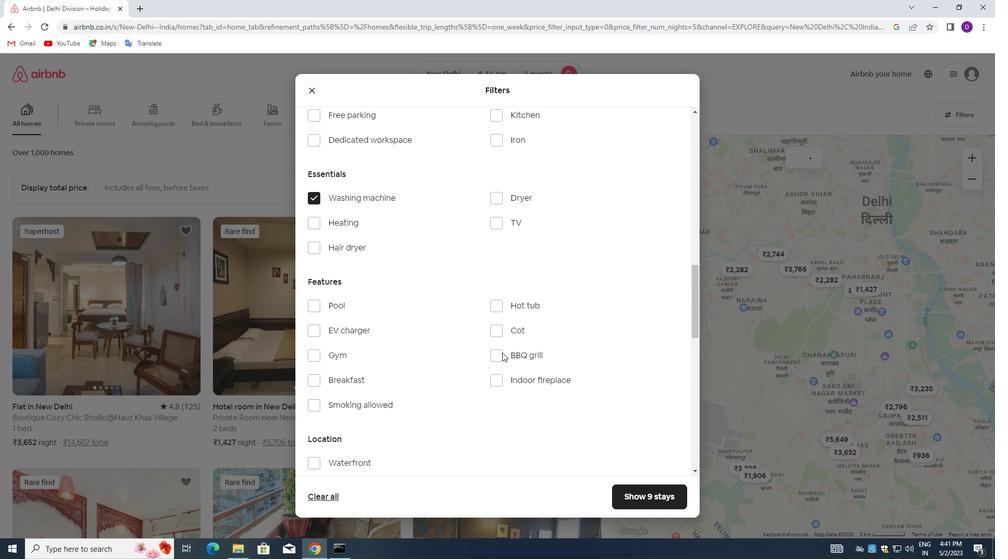 
Action: Mouse scrolled (505, 354) with delta (0, 0)
Screenshot: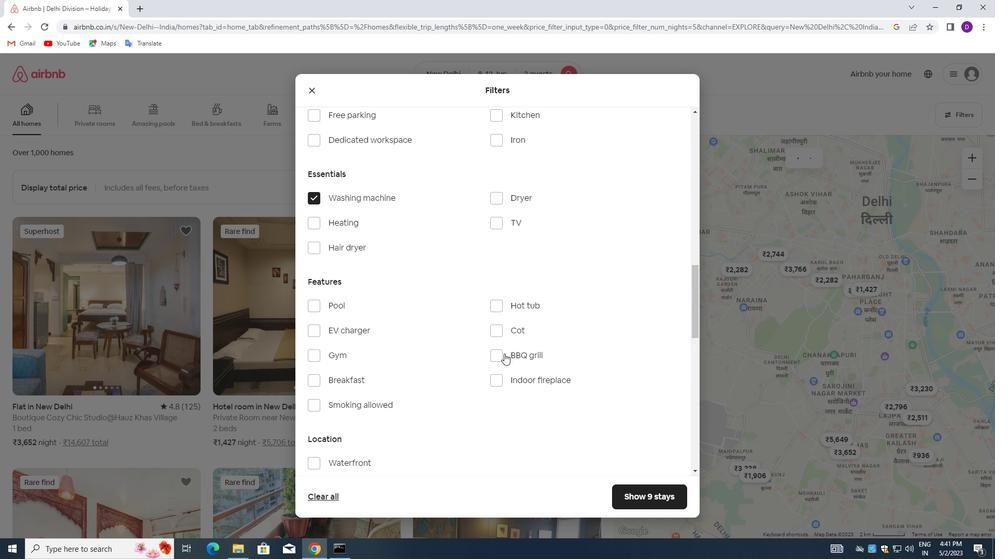 
Action: Mouse moved to (514, 366)
Screenshot: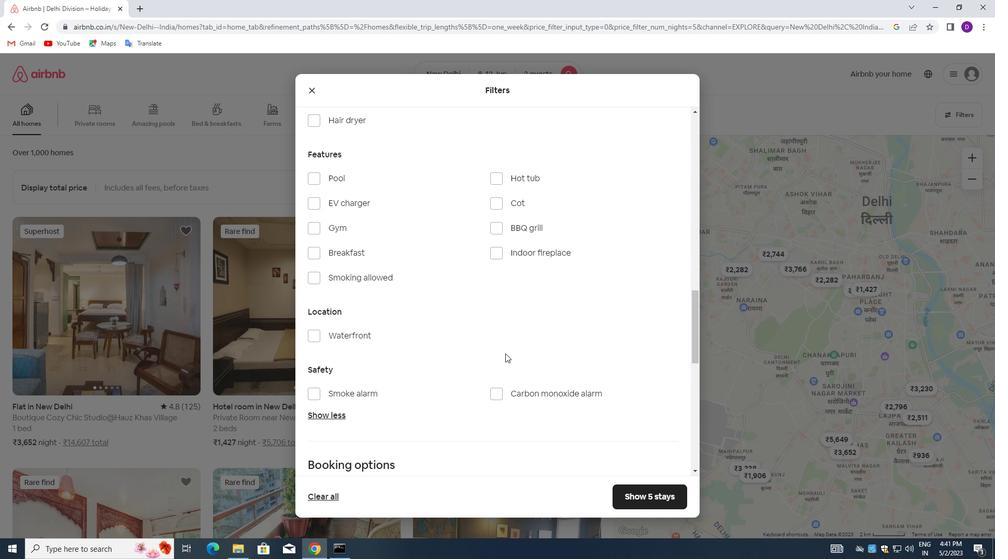 
Action: Mouse scrolled (514, 365) with delta (0, 0)
Screenshot: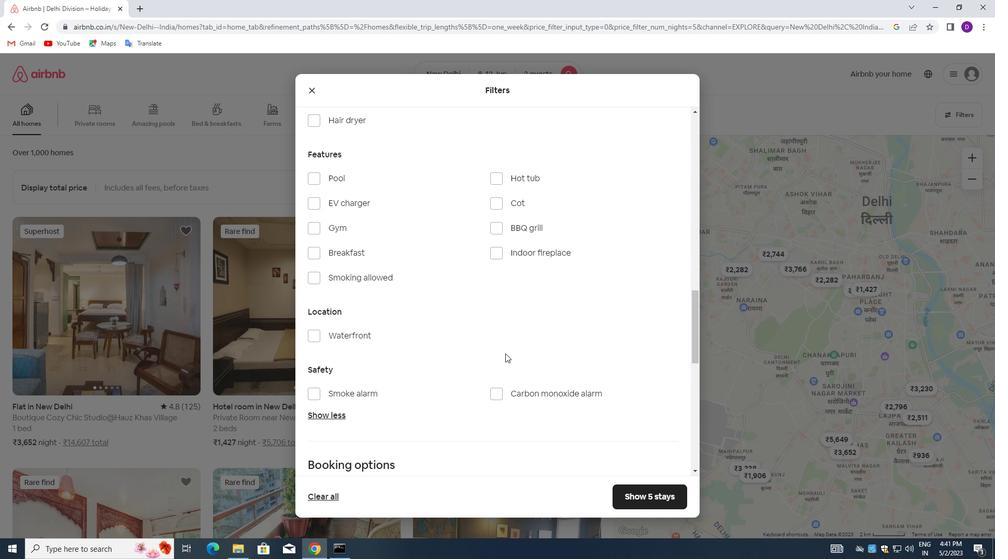 
Action: Mouse moved to (515, 366)
Screenshot: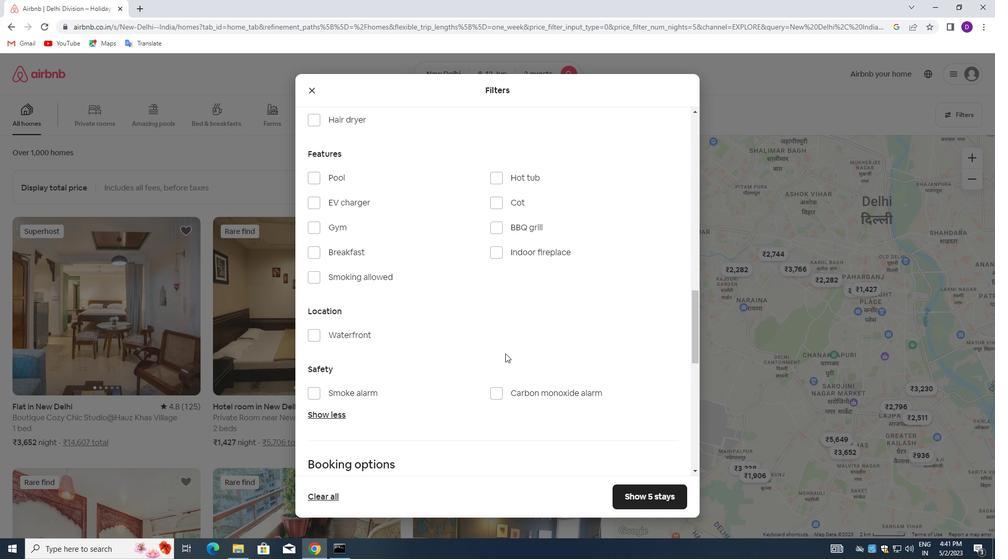 
Action: Mouse scrolled (515, 366) with delta (0, 0)
Screenshot: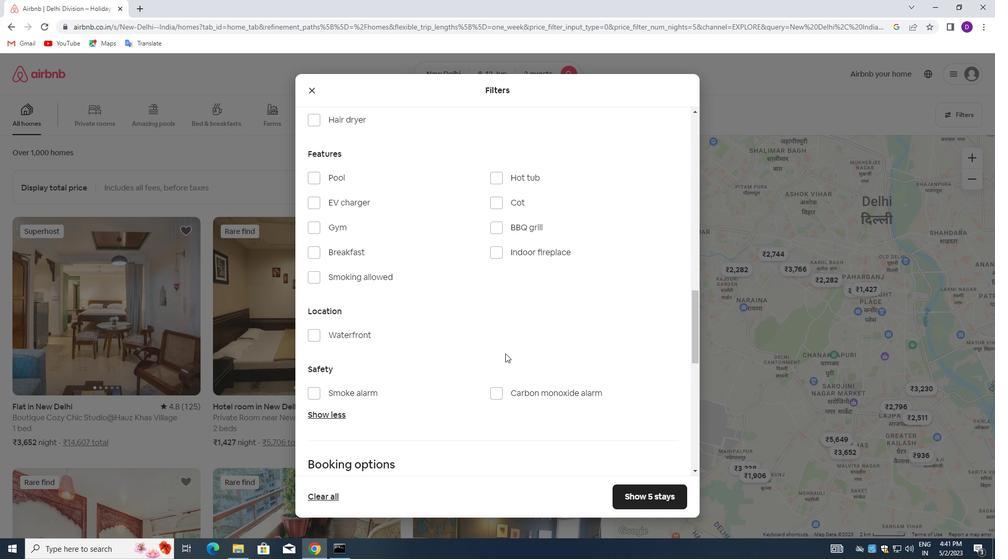 
Action: Mouse moved to (516, 367)
Screenshot: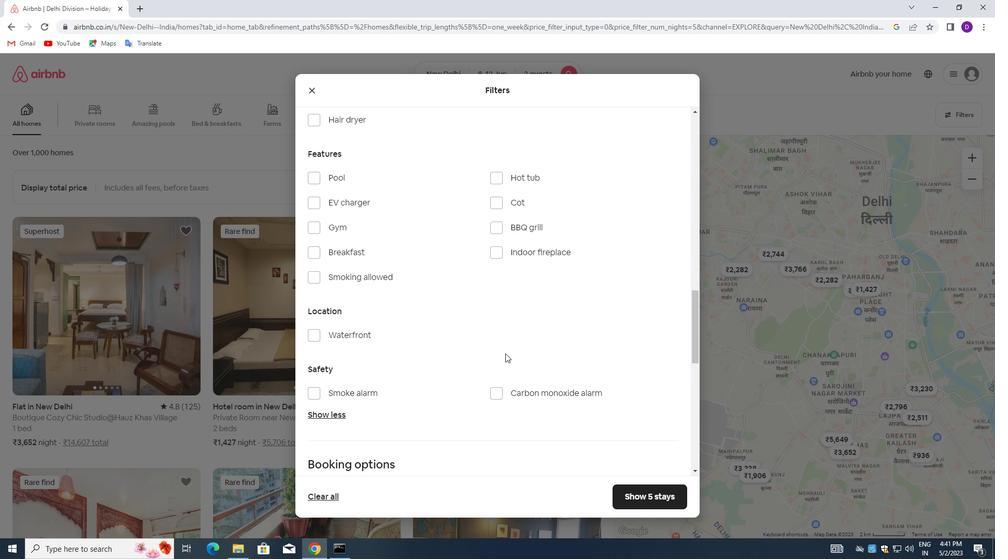 
Action: Mouse scrolled (516, 367) with delta (0, 0)
Screenshot: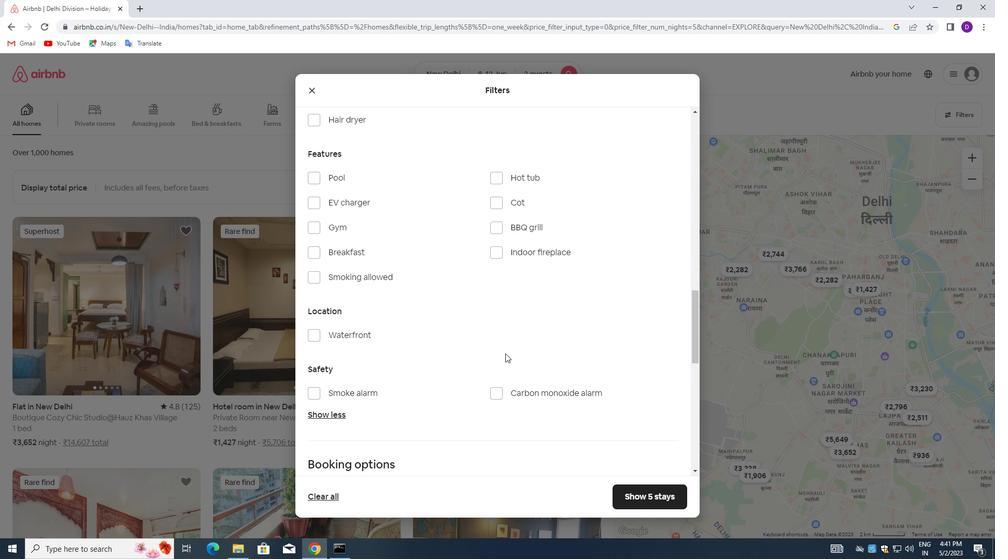 
Action: Mouse moved to (652, 384)
Screenshot: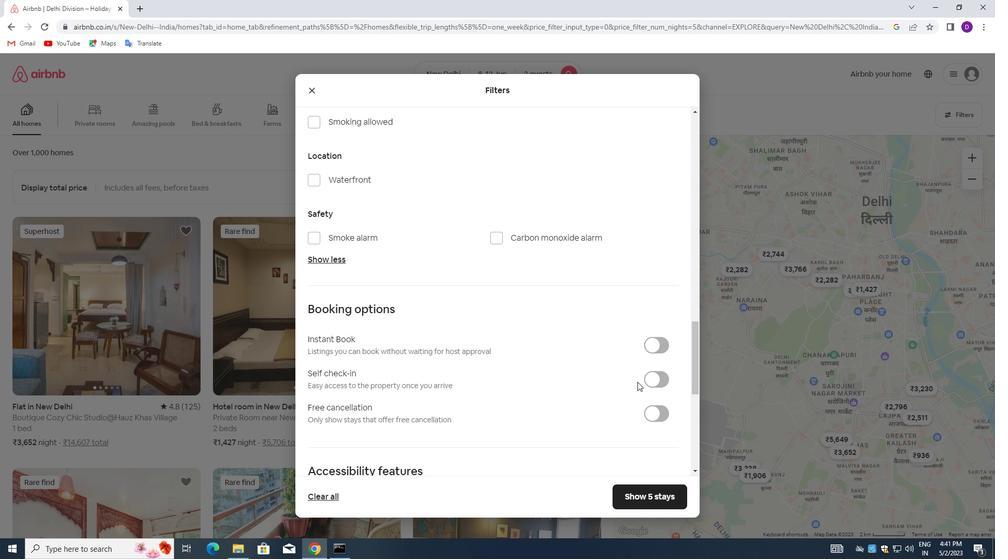 
Action: Mouse pressed left at (652, 384)
Screenshot: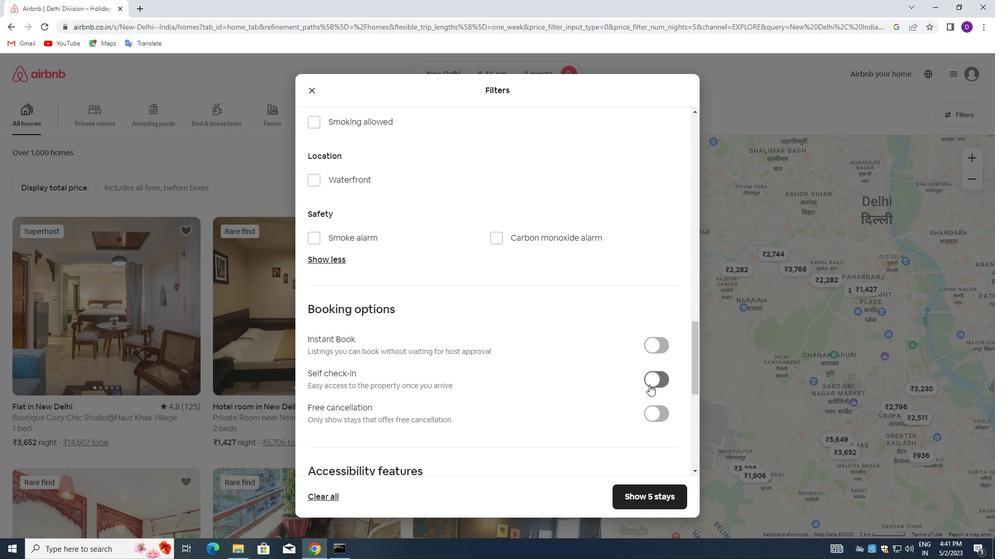 
Action: Mouse moved to (552, 376)
Screenshot: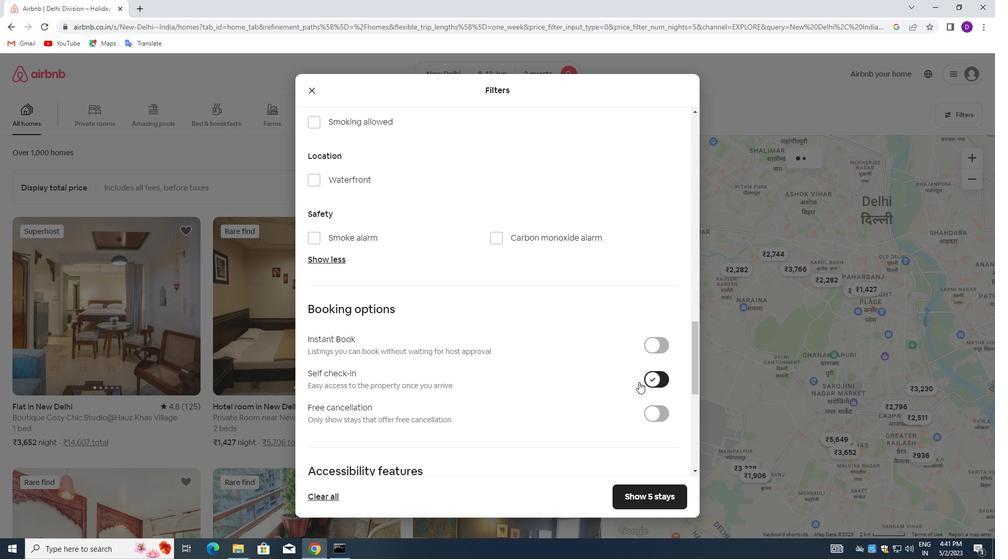 
Action: Mouse scrolled (552, 376) with delta (0, 0)
Screenshot: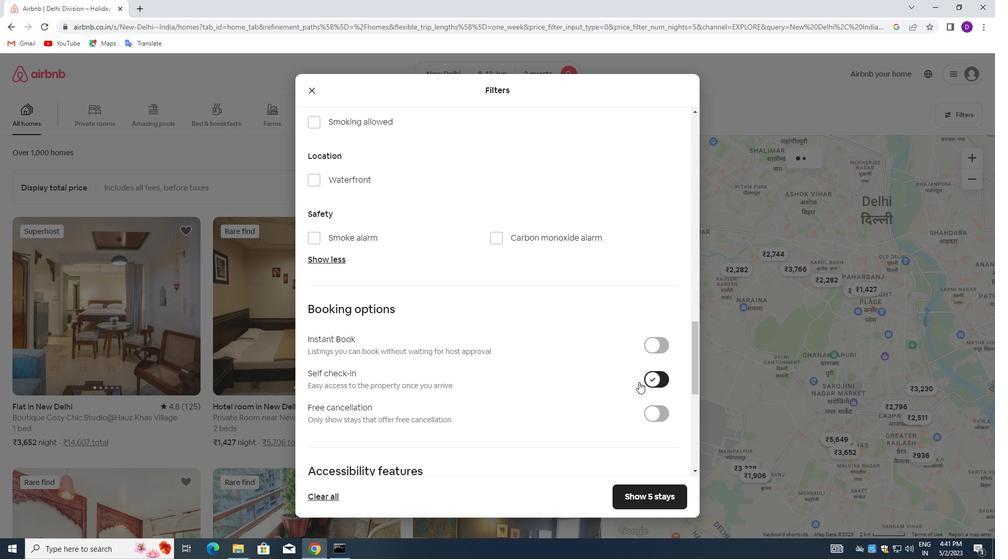 
Action: Mouse moved to (549, 376)
Screenshot: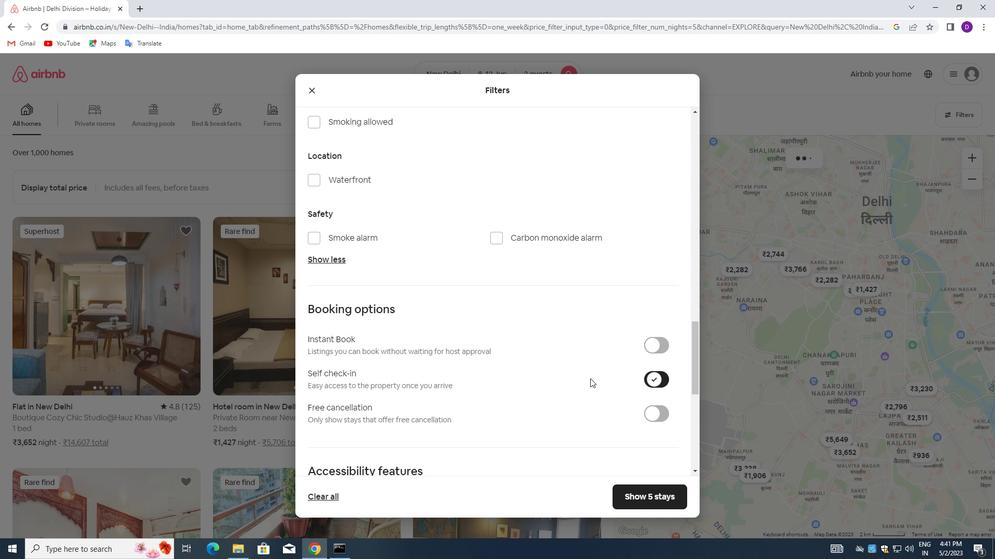 
Action: Mouse scrolled (549, 376) with delta (0, 0)
Screenshot: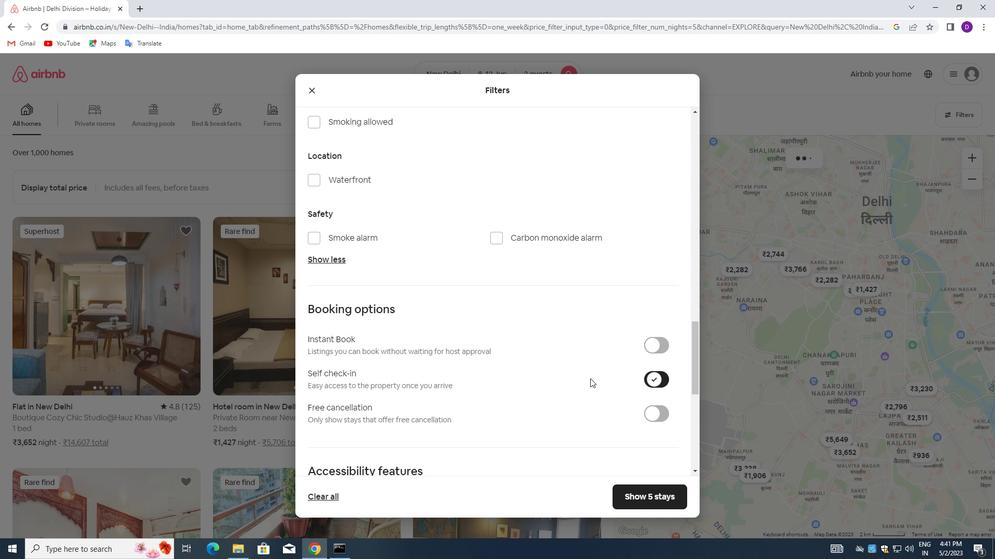
Action: Mouse moved to (548, 376)
Screenshot: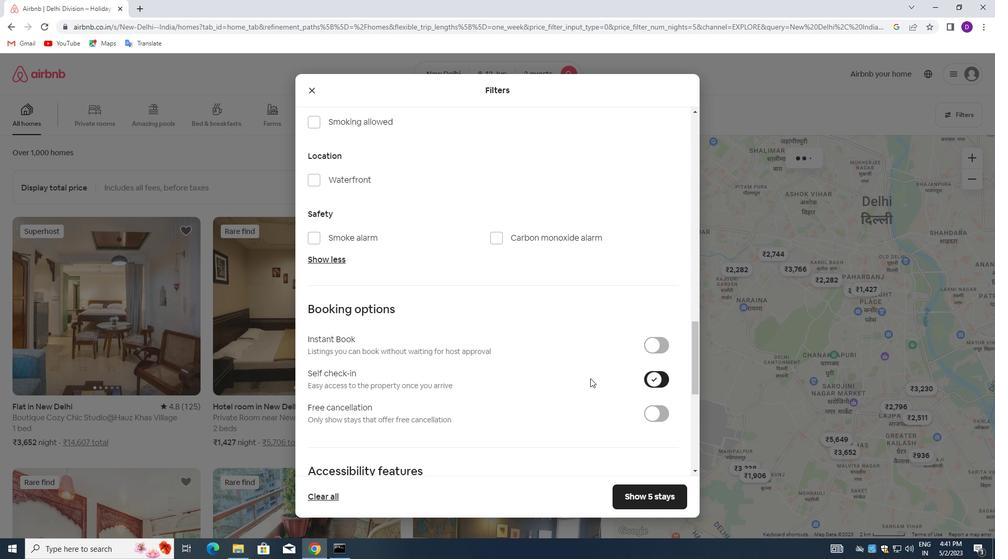 
Action: Mouse scrolled (548, 376) with delta (0, 0)
Screenshot: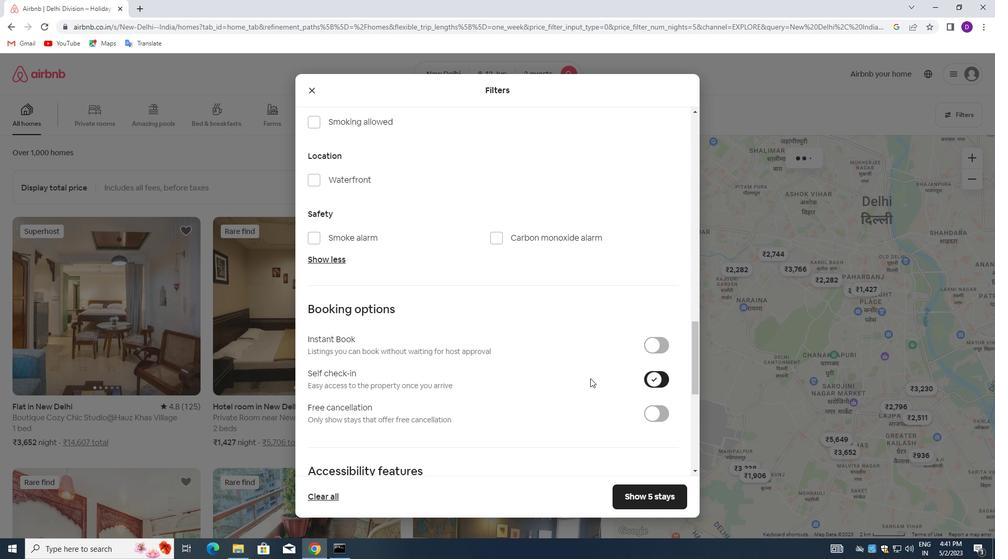 
Action: Mouse moved to (546, 376)
Screenshot: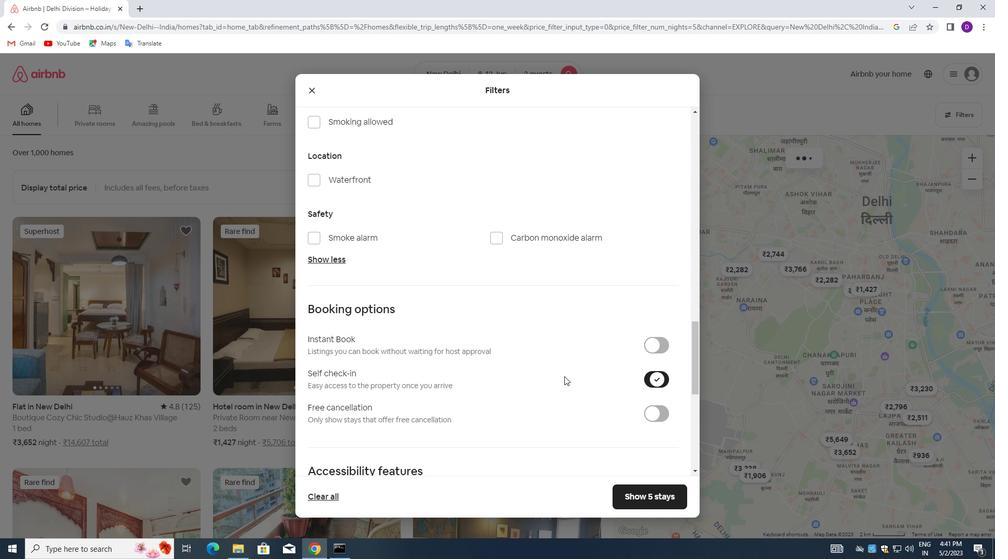 
Action: Mouse scrolled (546, 376) with delta (0, 0)
Screenshot: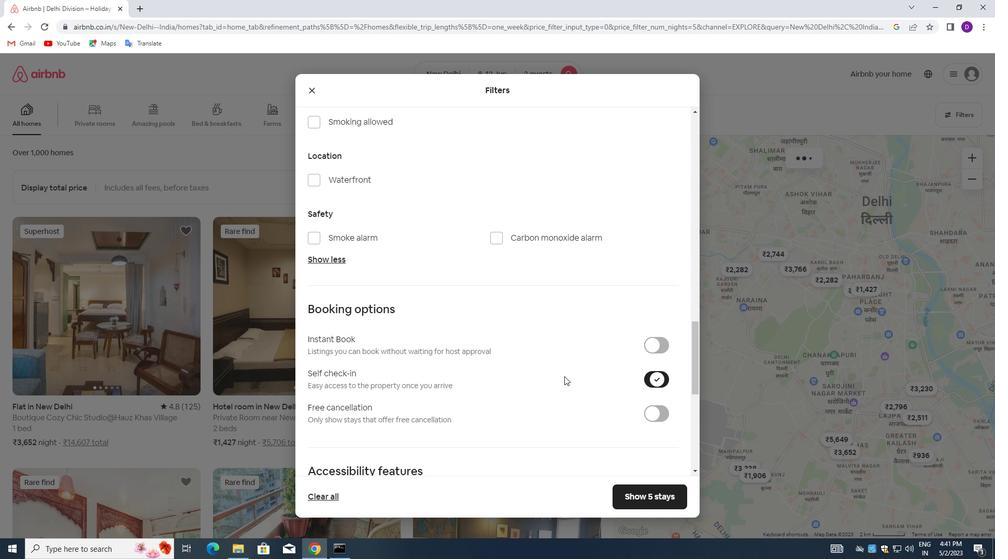 
Action: Mouse moved to (544, 374)
Screenshot: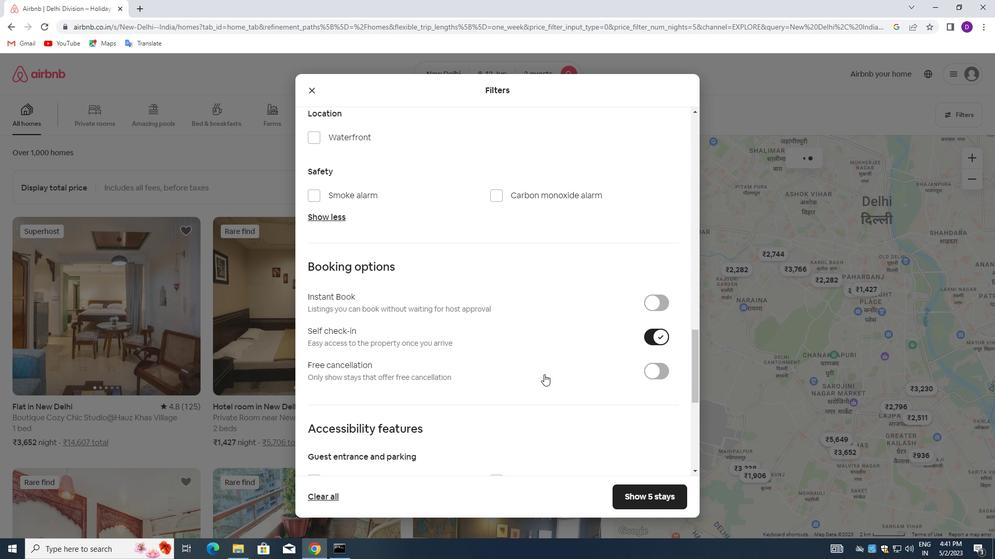 
Action: Mouse scrolled (544, 374) with delta (0, 0)
Screenshot: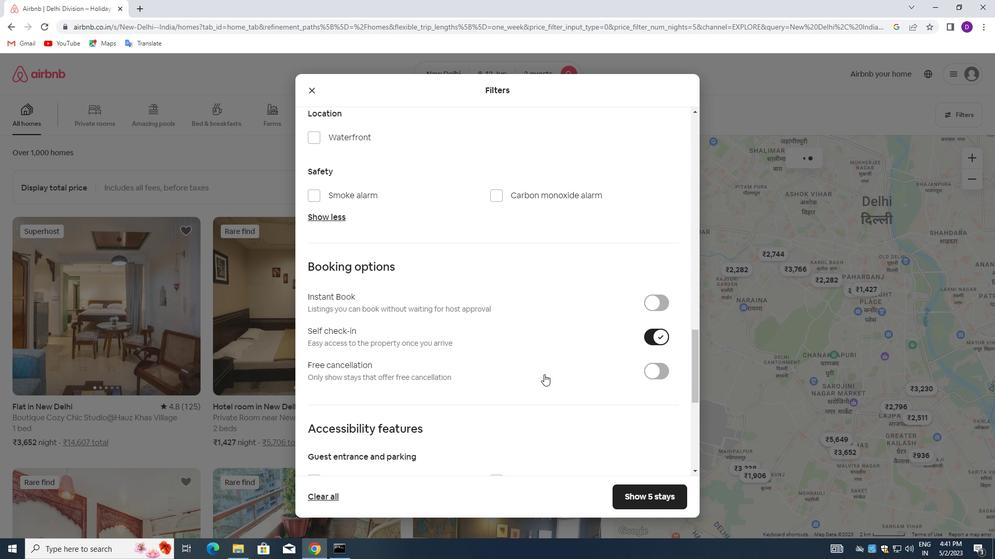 
Action: Mouse moved to (544, 376)
Screenshot: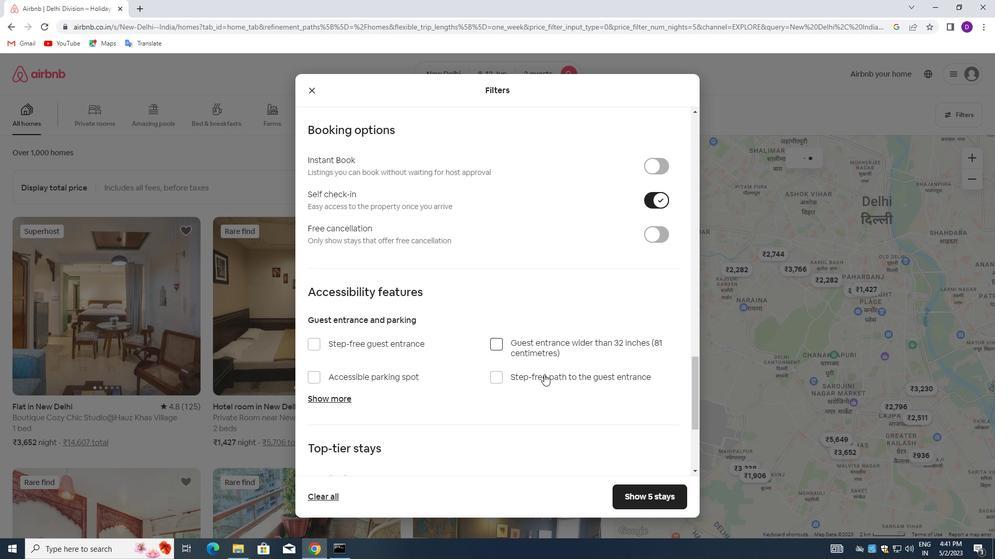 
Action: Mouse scrolled (544, 376) with delta (0, 0)
Screenshot: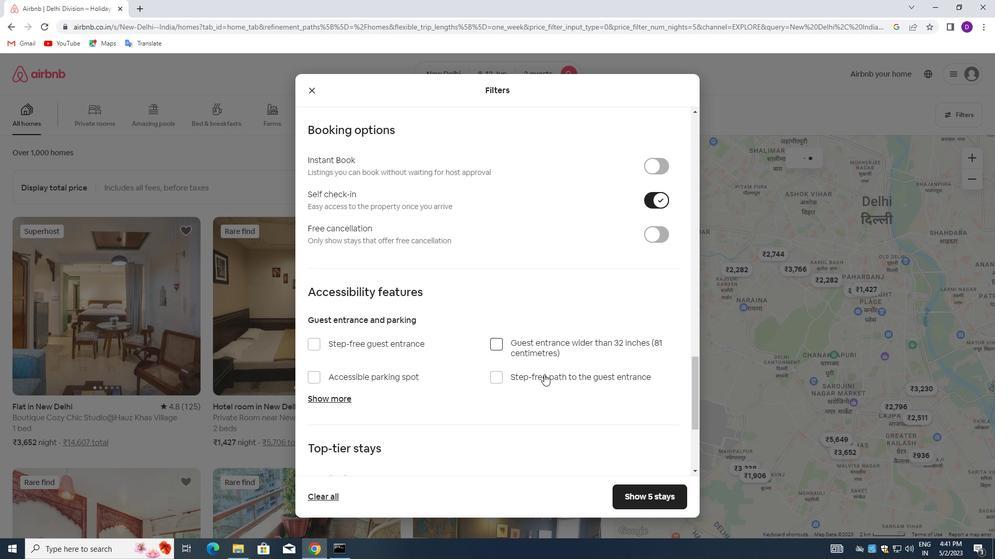 
Action: Mouse moved to (544, 378)
Screenshot: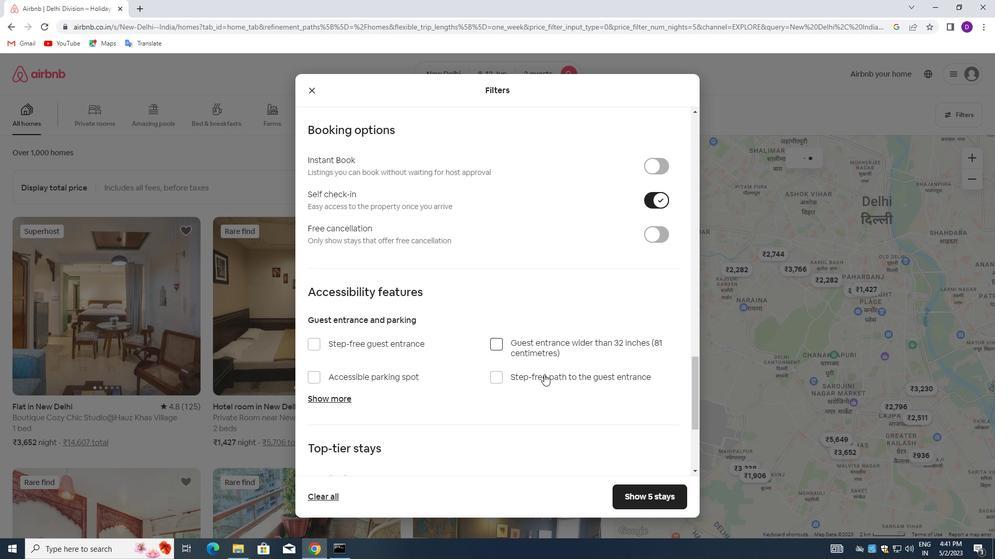 
Action: Mouse scrolled (544, 378) with delta (0, 0)
Screenshot: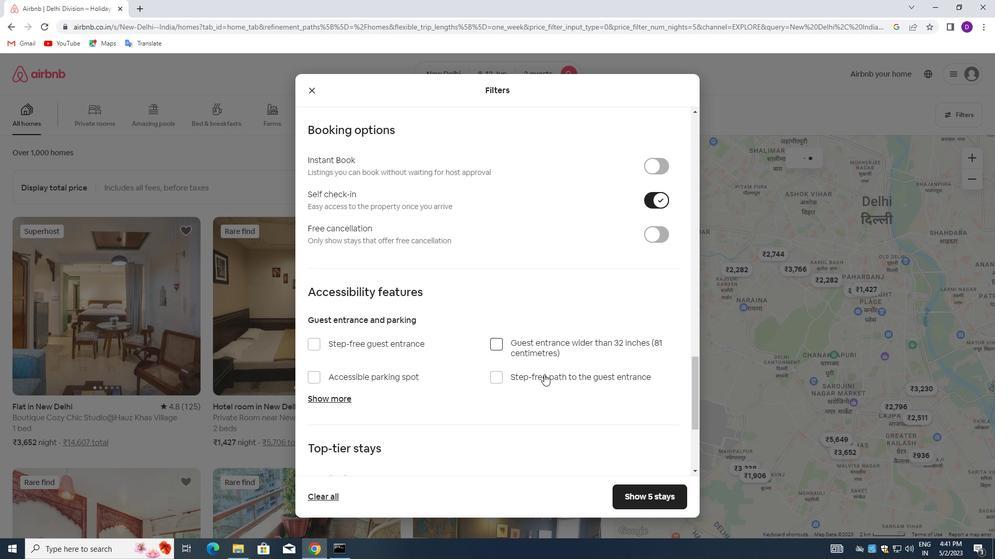 
Action: Mouse moved to (540, 381)
Screenshot: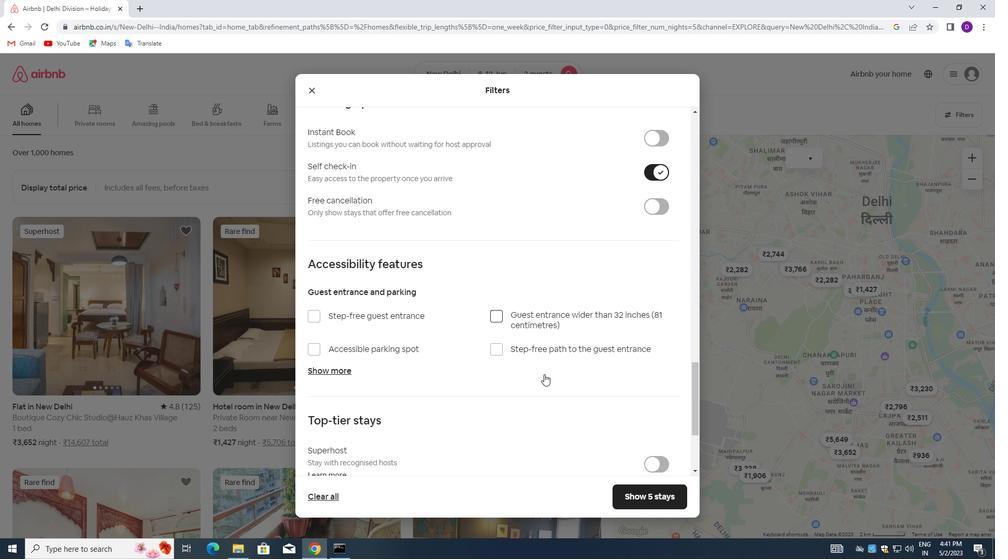 
Action: Mouse scrolled (540, 380) with delta (0, 0)
Screenshot: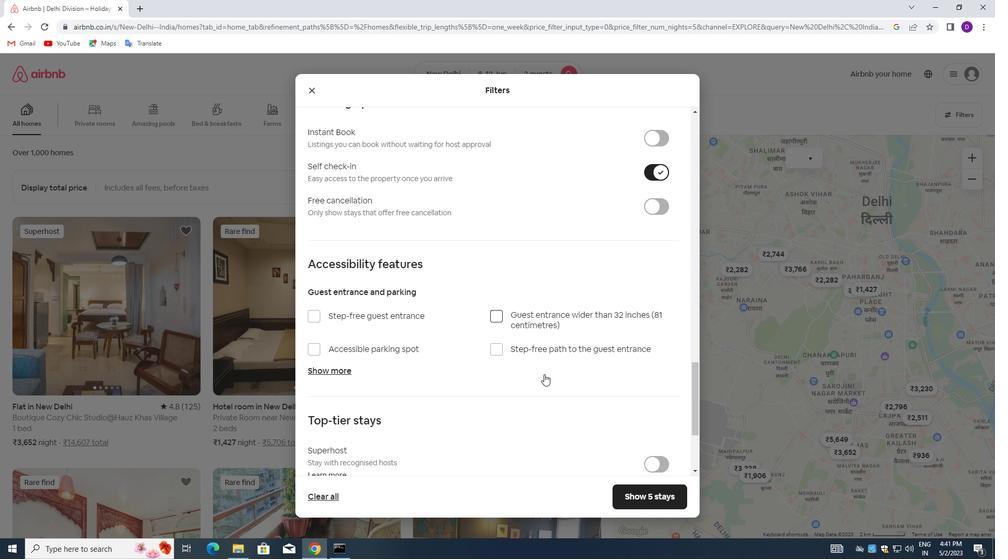 
Action: Mouse moved to (534, 383)
Screenshot: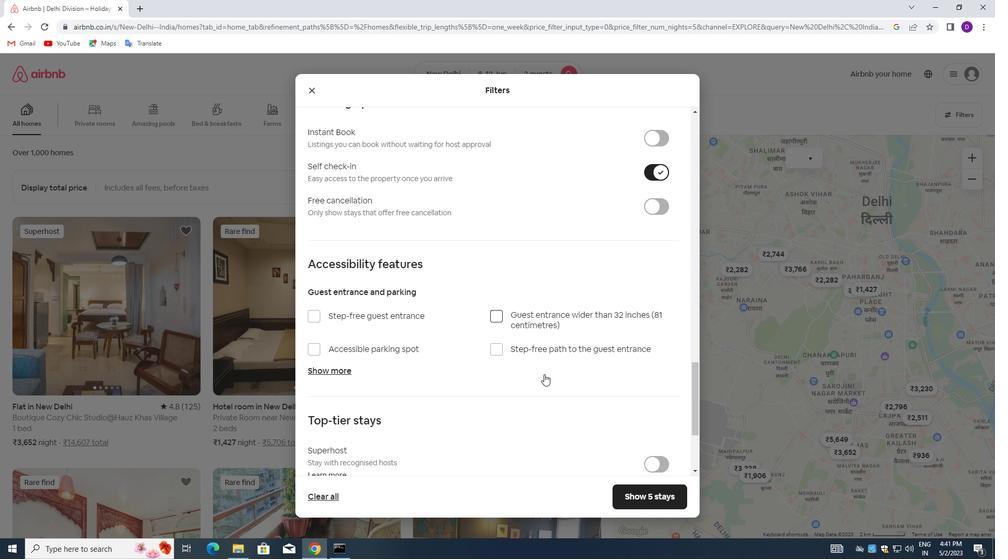 
Action: Mouse scrolled (534, 382) with delta (0, 0)
Screenshot: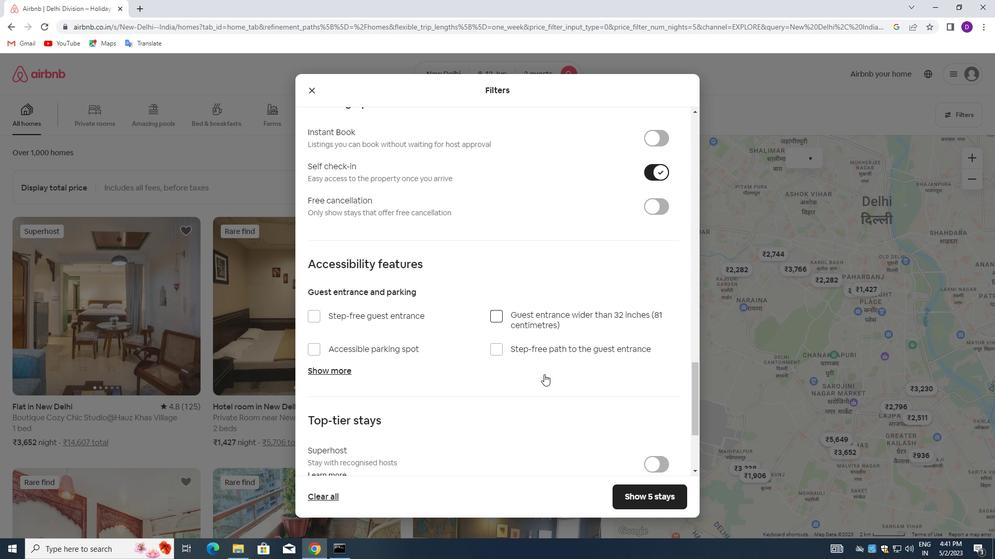 
Action: Mouse moved to (522, 384)
Screenshot: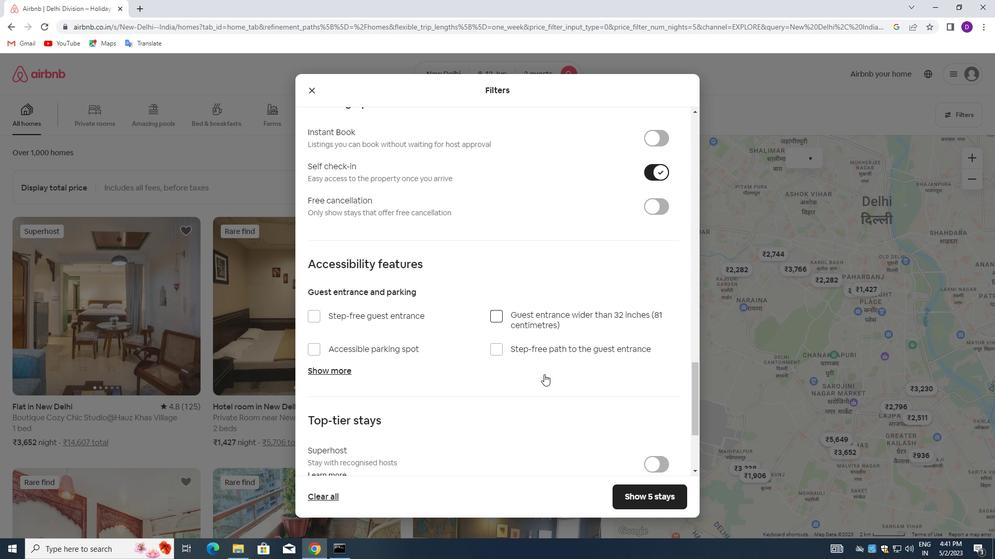 
Action: Mouse scrolled (522, 384) with delta (0, 0)
Screenshot: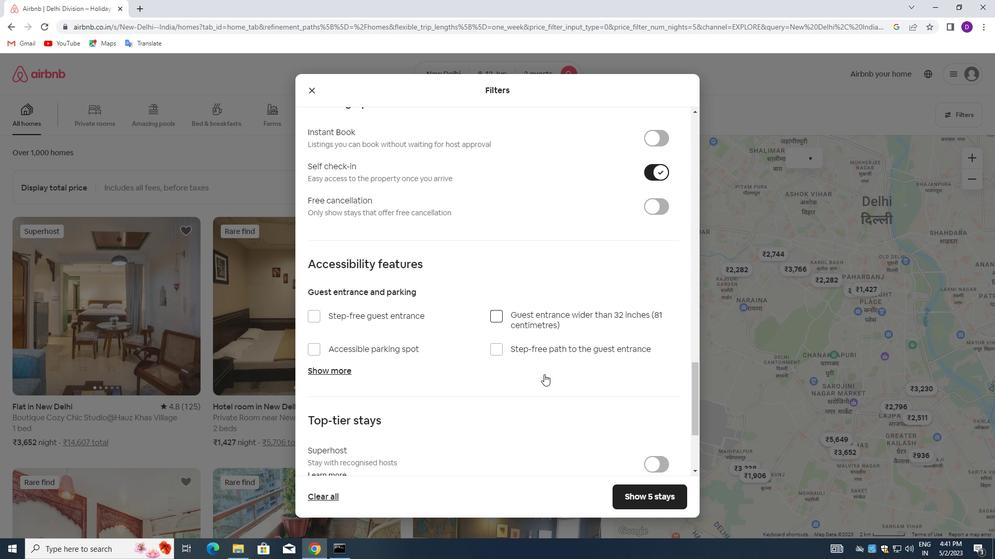 
Action: Mouse moved to (503, 386)
Screenshot: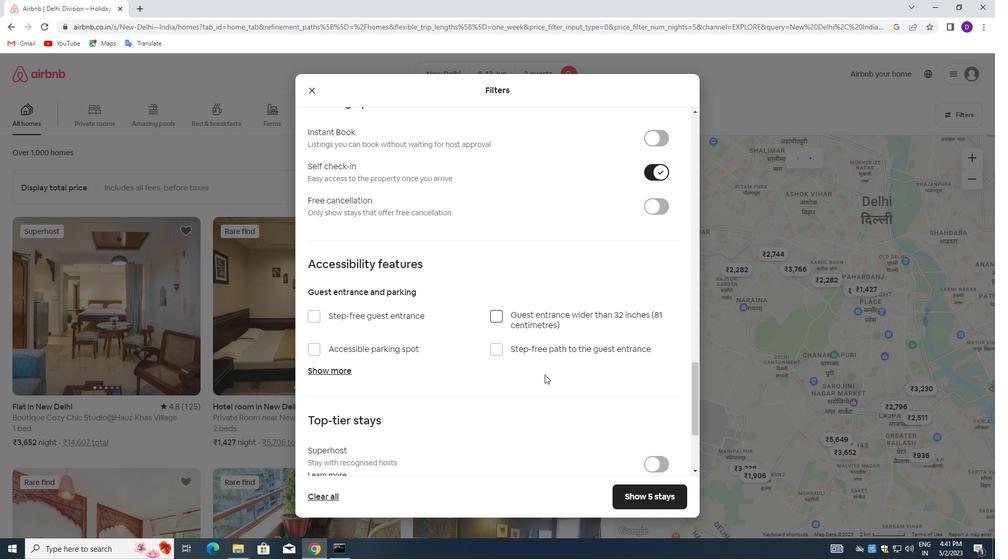 
Action: Mouse scrolled (503, 385) with delta (0, 0)
Screenshot: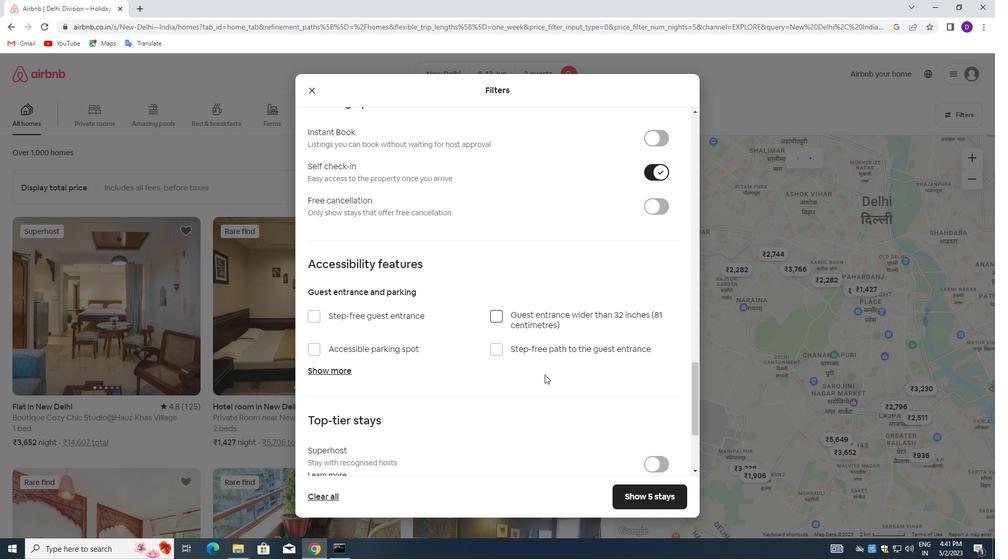 
Action: Mouse moved to (492, 394)
Screenshot: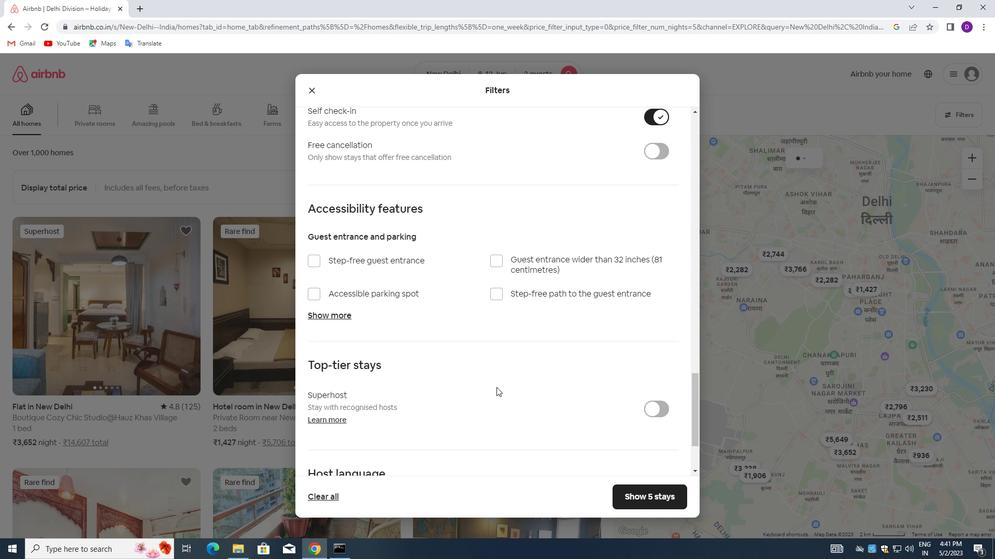 
Action: Mouse scrolled (492, 394) with delta (0, 0)
Screenshot: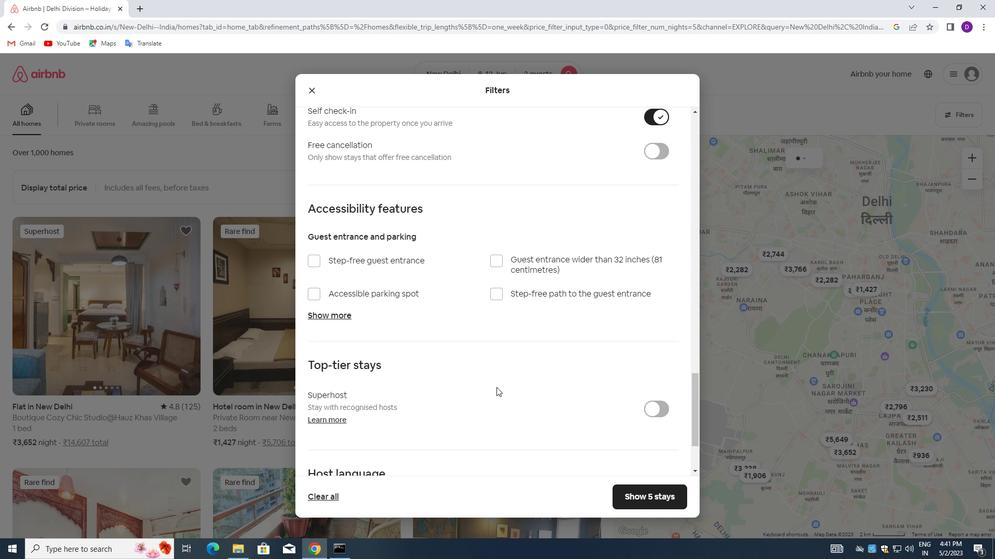 
Action: Mouse moved to (492, 395)
Screenshot: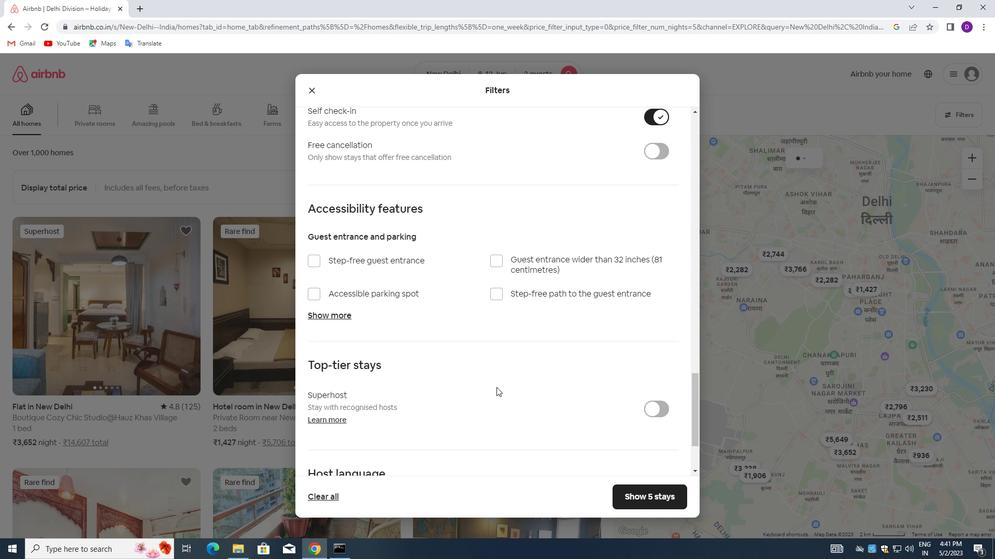 
Action: Mouse scrolled (492, 395) with delta (0, 0)
Screenshot: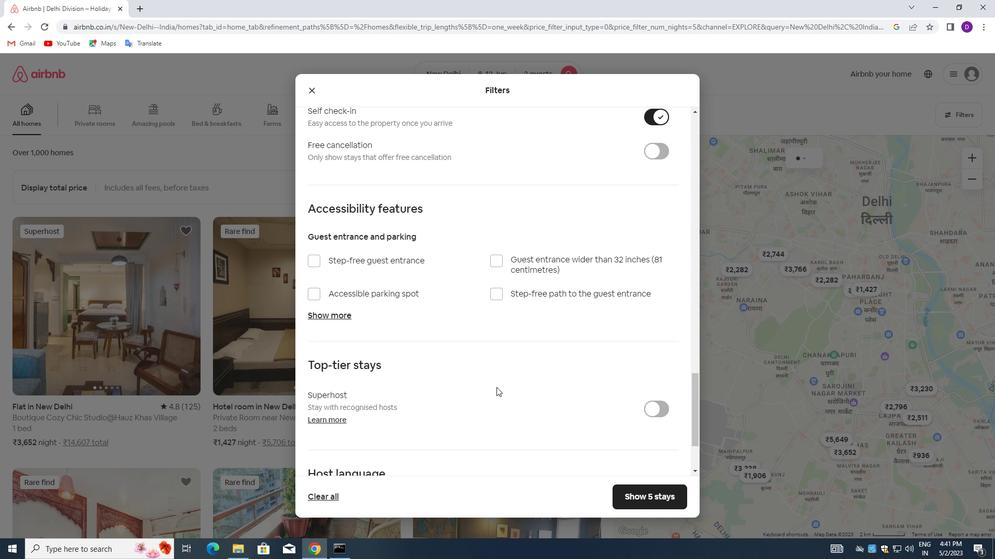 
Action: Mouse moved to (489, 397)
Screenshot: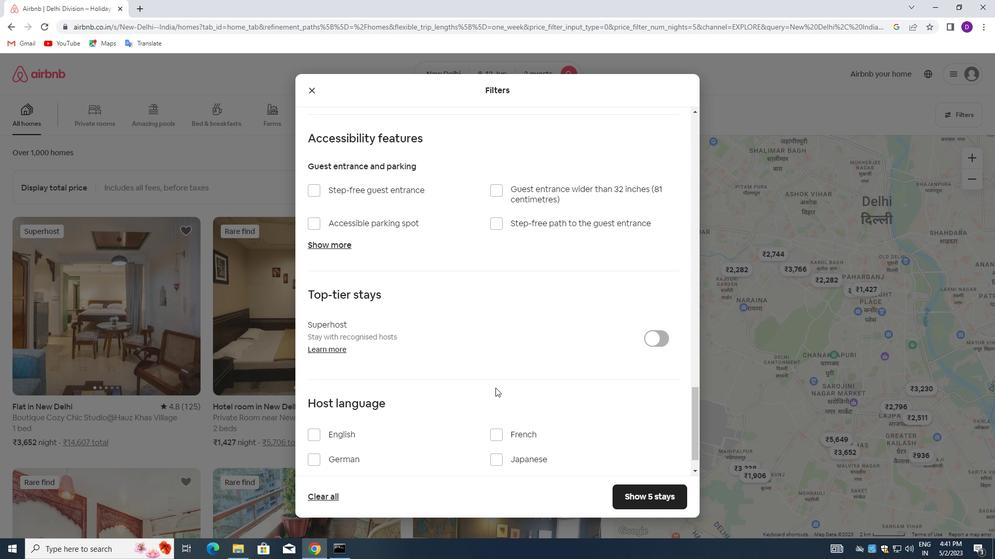 
Action: Mouse scrolled (489, 396) with delta (0, 0)
Screenshot: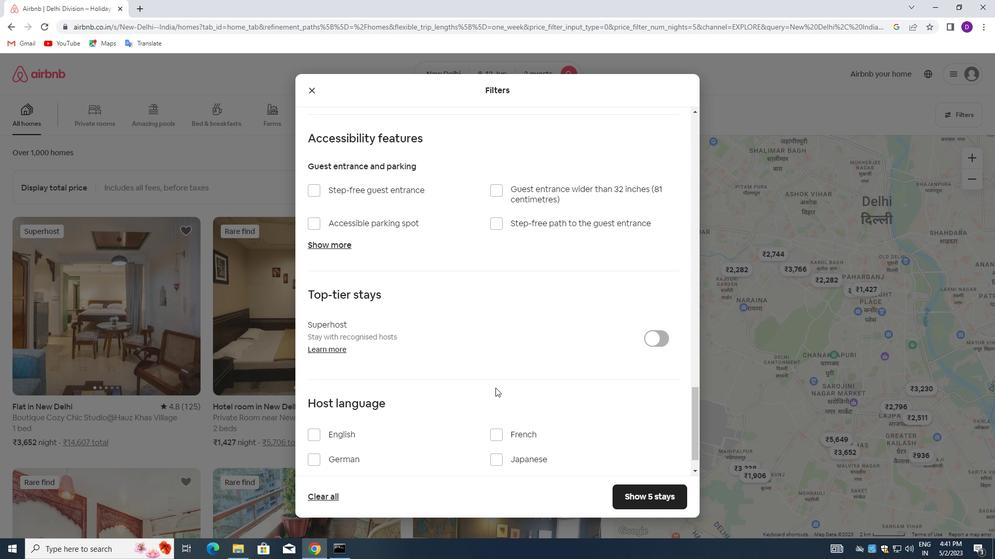
Action: Mouse moved to (318, 402)
Screenshot: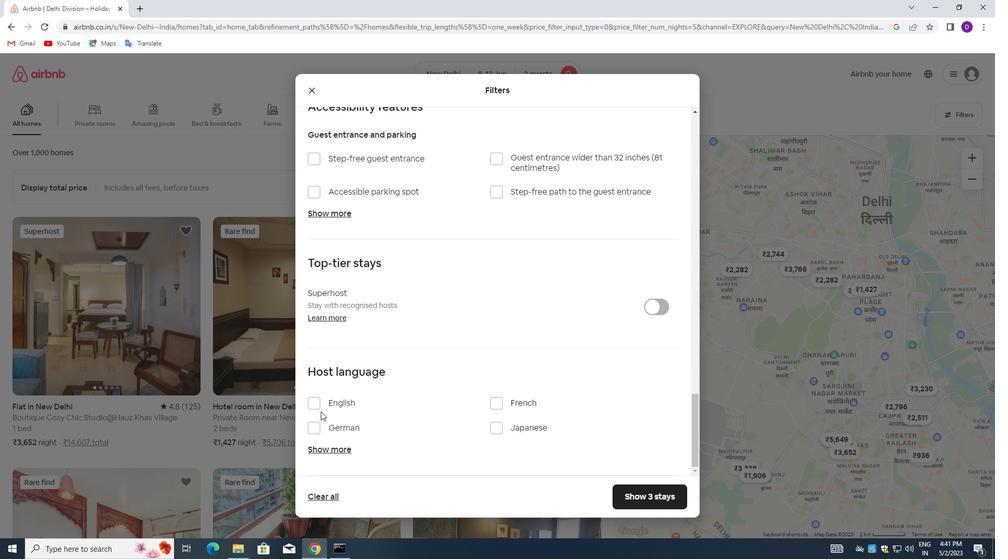 
Action: Mouse pressed left at (318, 402)
Screenshot: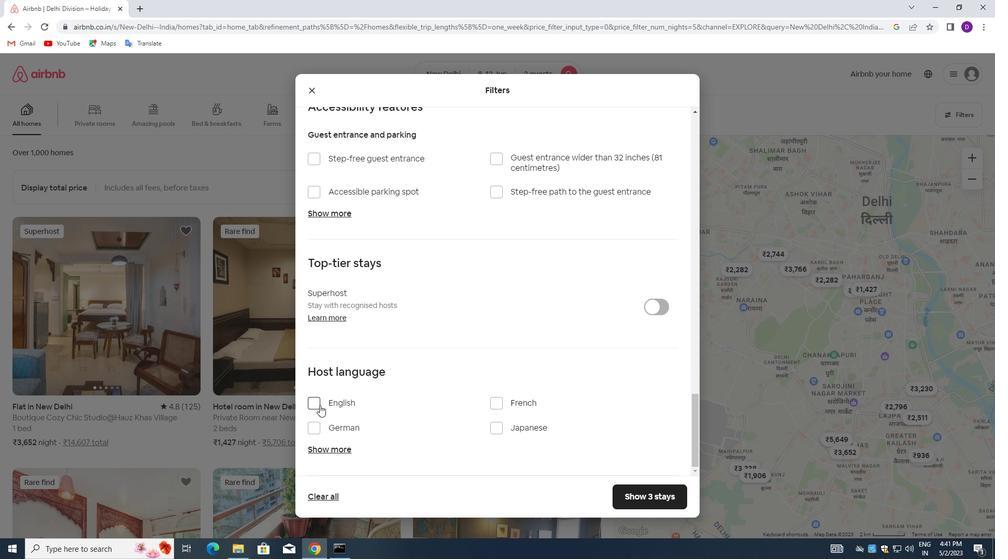 
Action: Mouse moved to (631, 494)
Screenshot: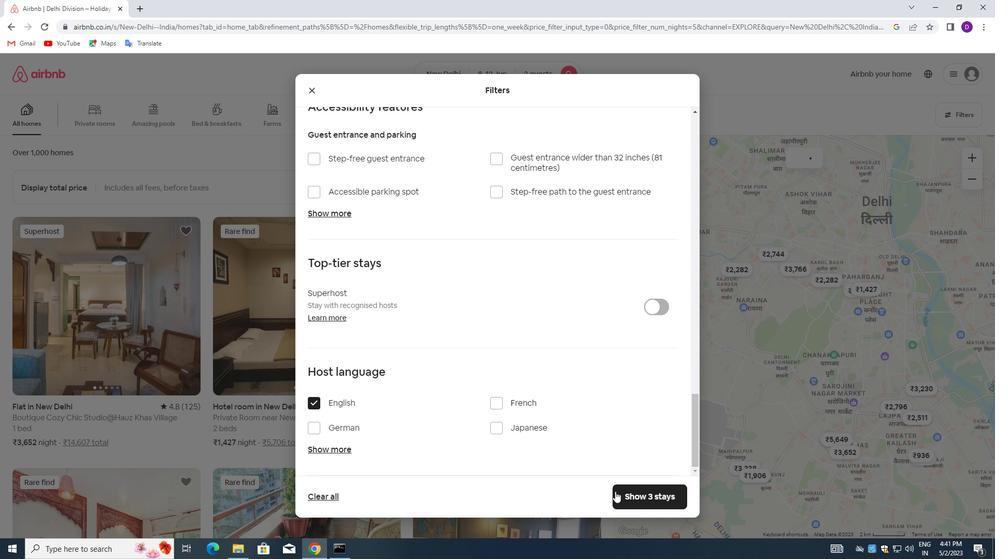 
Action: Mouse pressed left at (631, 494)
Screenshot: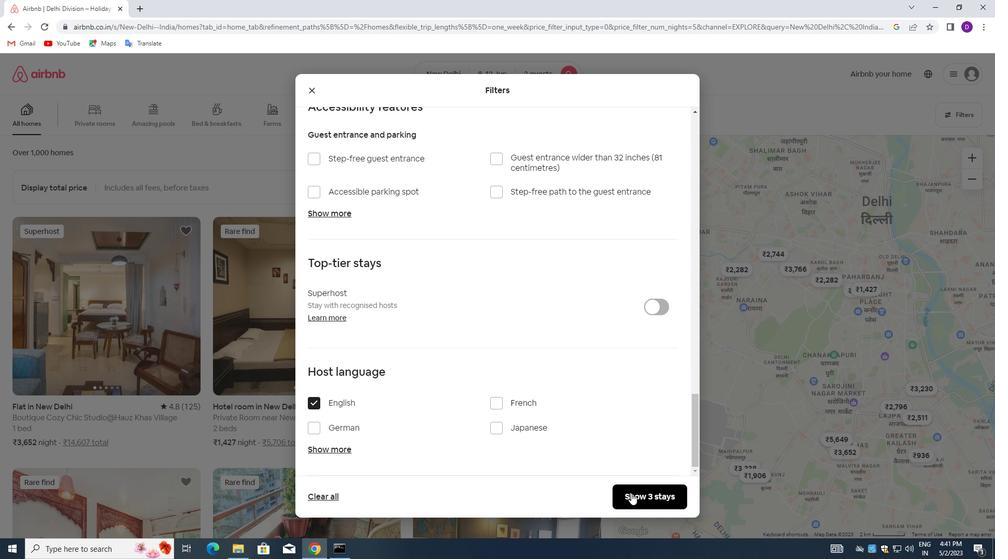 
